 Task: Open Card Parkour Review in Board Market Share Growth Strategy to Workspace Collaboration Software and add a team member Softage.2@softage.net, a label Blue, a checklist Aviation, an attachment from Trello, a color Blue and finally, add a card description 'Develop and launch new customer feedback program for product improvements' and a comment 'Let us approach this task with a sense of self-reflection and self-awareness, recognizing our own strengths and weaknesses.'. Add a start date 'Jan 02, 1900' with a due date 'Jan 09, 1900'
Action: Mouse moved to (86, 265)
Screenshot: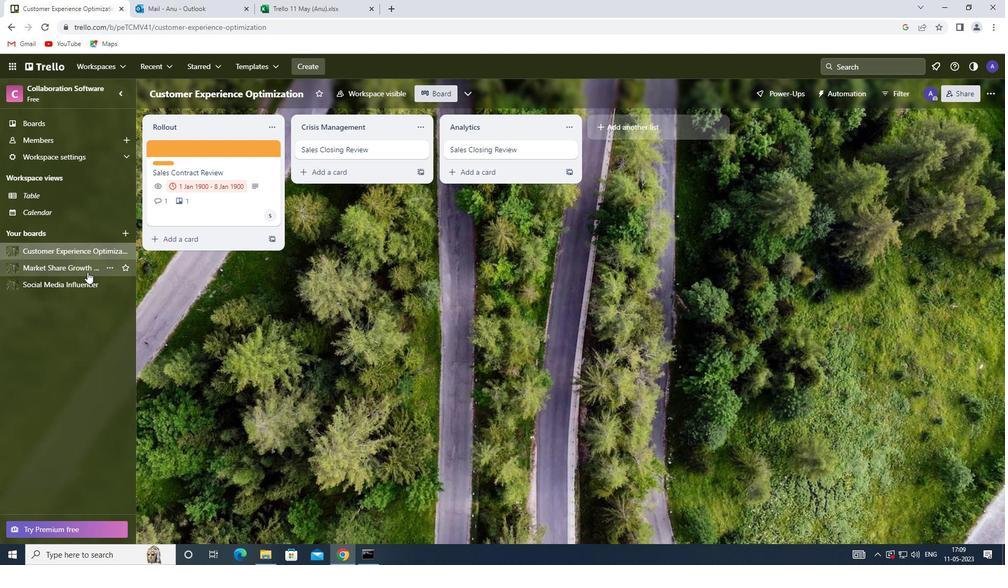 
Action: Mouse pressed left at (86, 265)
Screenshot: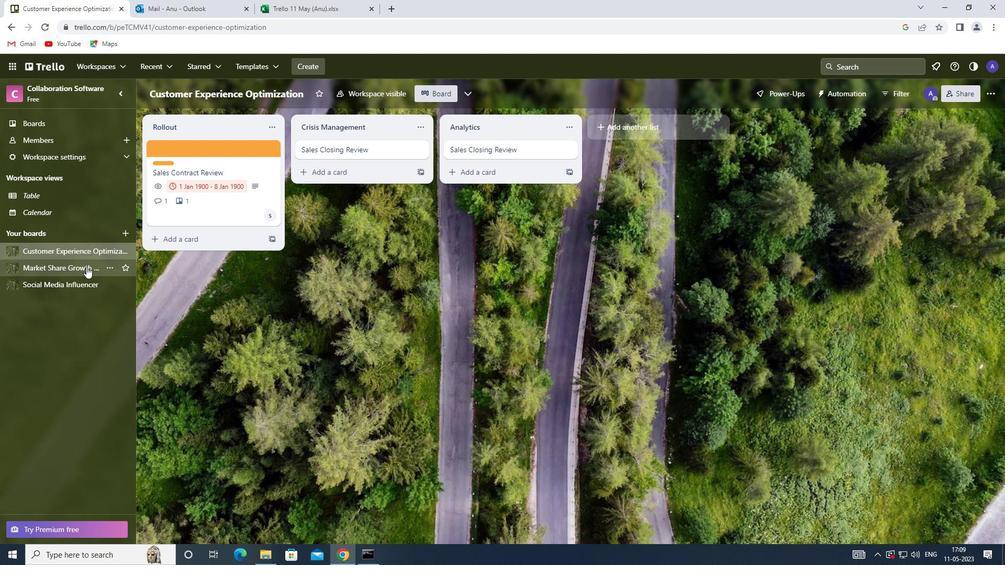 
Action: Mouse moved to (212, 148)
Screenshot: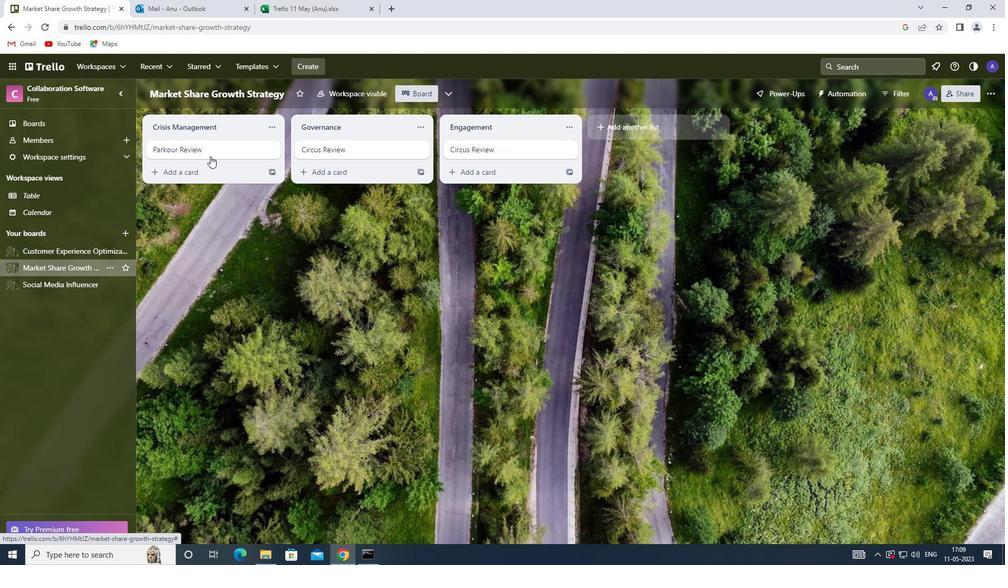 
Action: Mouse pressed left at (212, 148)
Screenshot: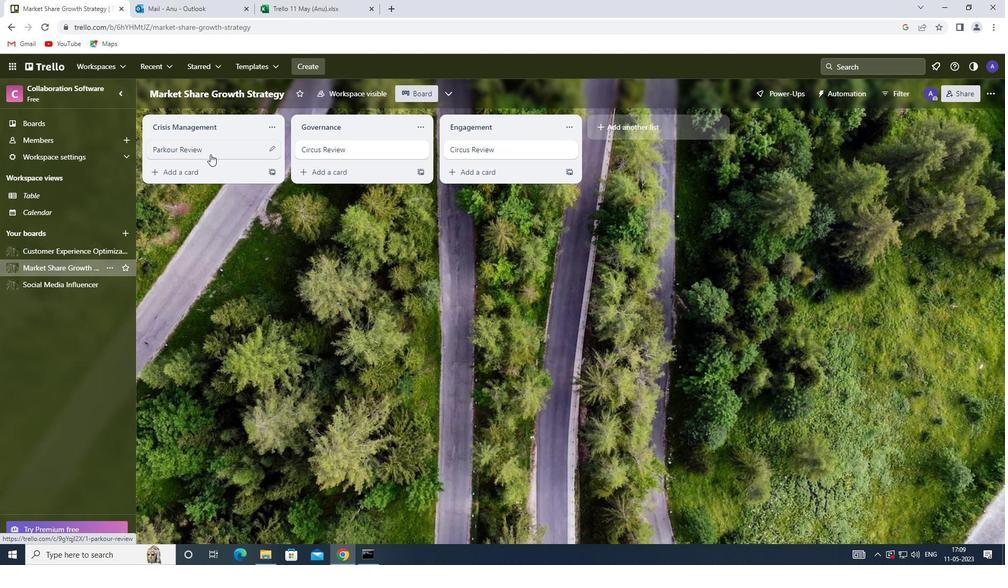 
Action: Mouse moved to (667, 149)
Screenshot: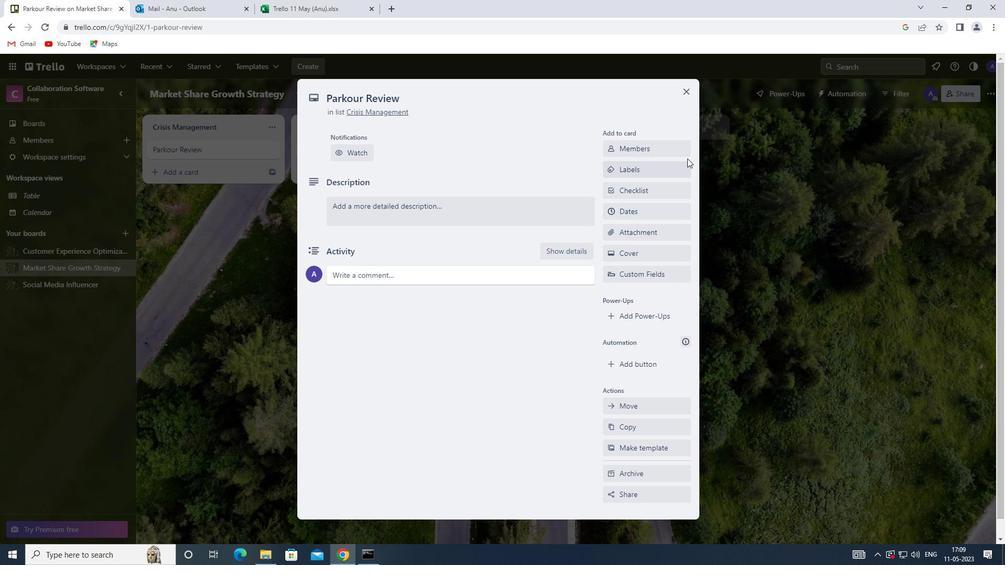 
Action: Mouse pressed left at (667, 149)
Screenshot: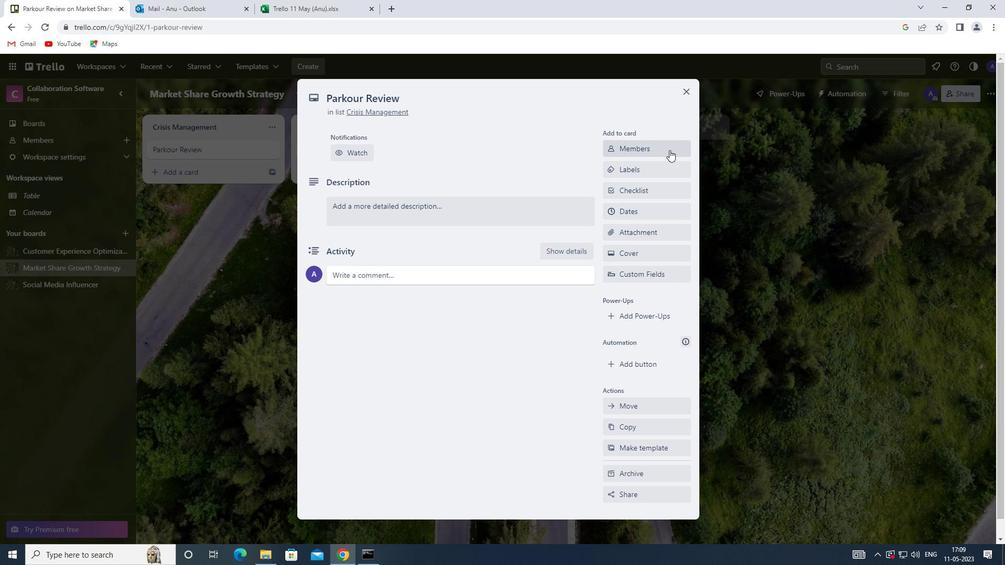 
Action: Mouse moved to (642, 198)
Screenshot: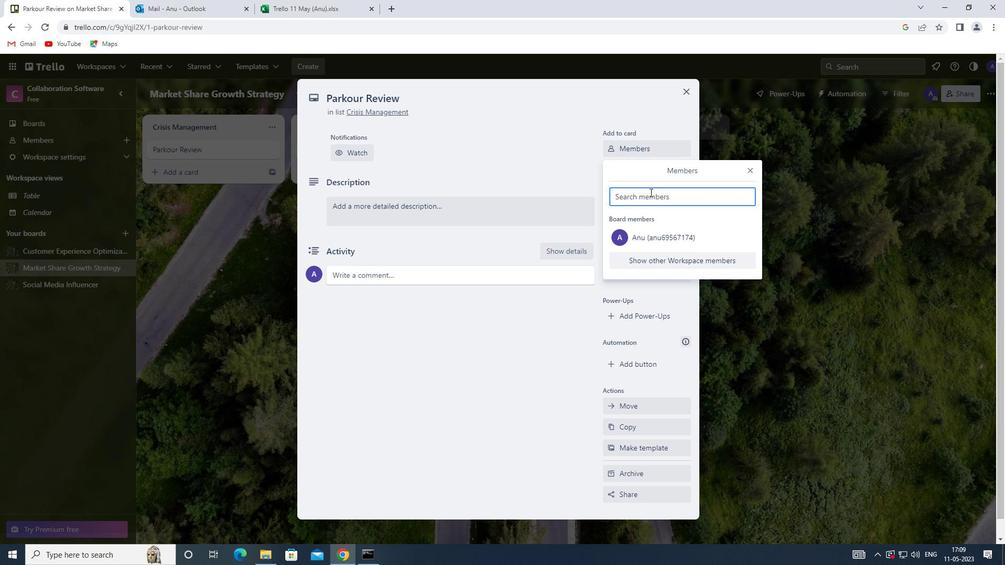 
Action: Mouse pressed left at (642, 198)
Screenshot: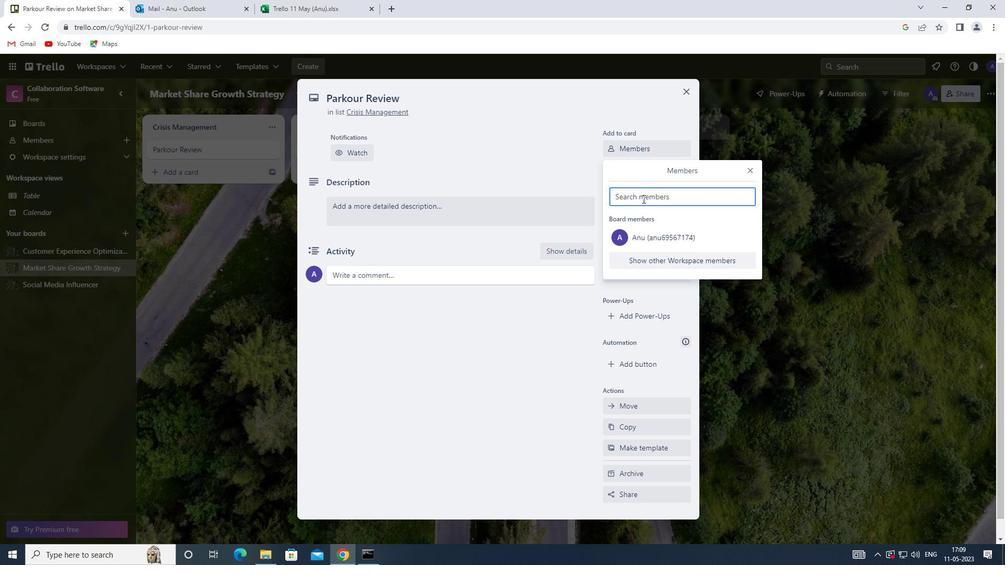 
Action: Key pressed <Key.shift>SOFTAGE.2<Key.shift>@SOFTAGE.NET
Screenshot: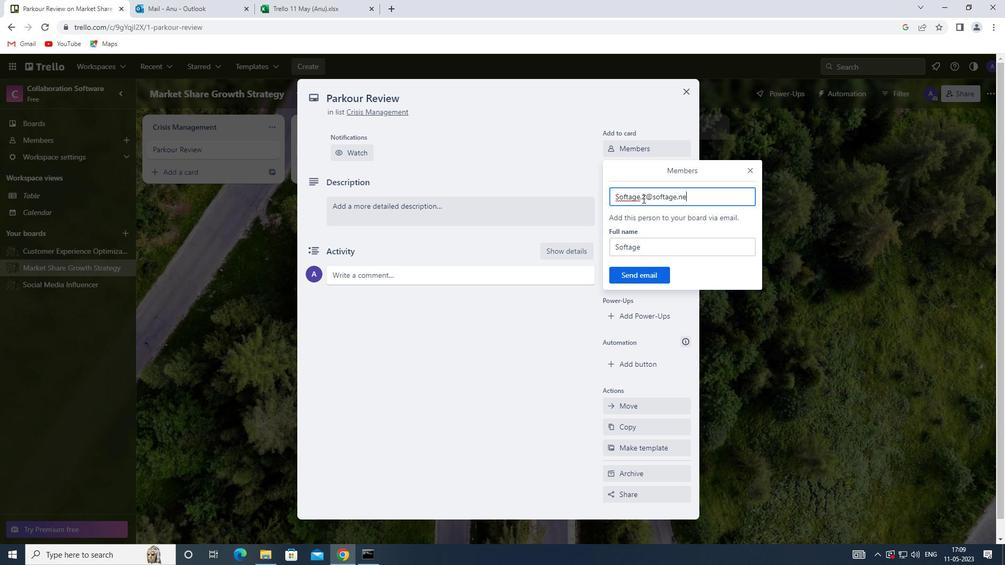 
Action: Mouse moved to (642, 274)
Screenshot: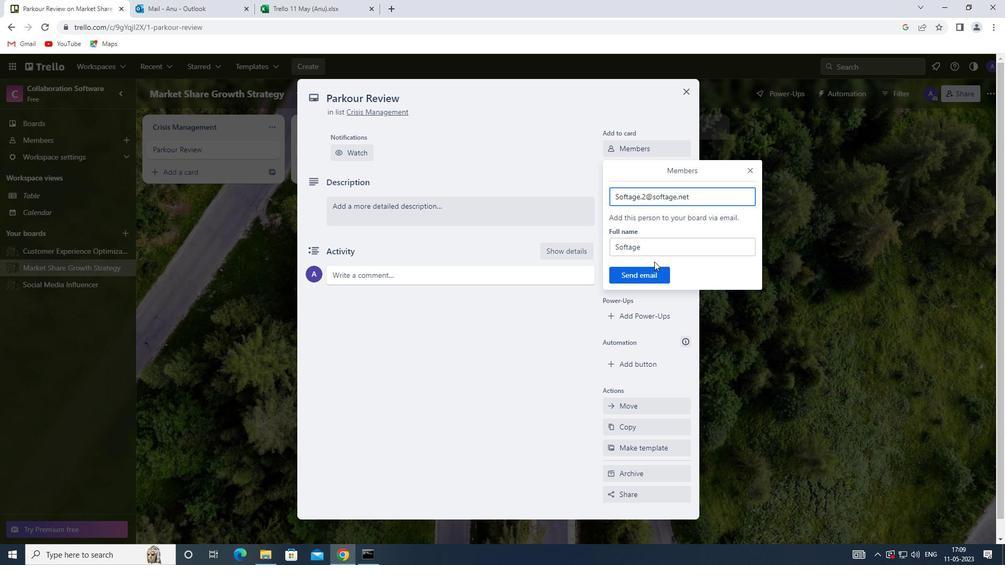
Action: Mouse pressed left at (642, 274)
Screenshot: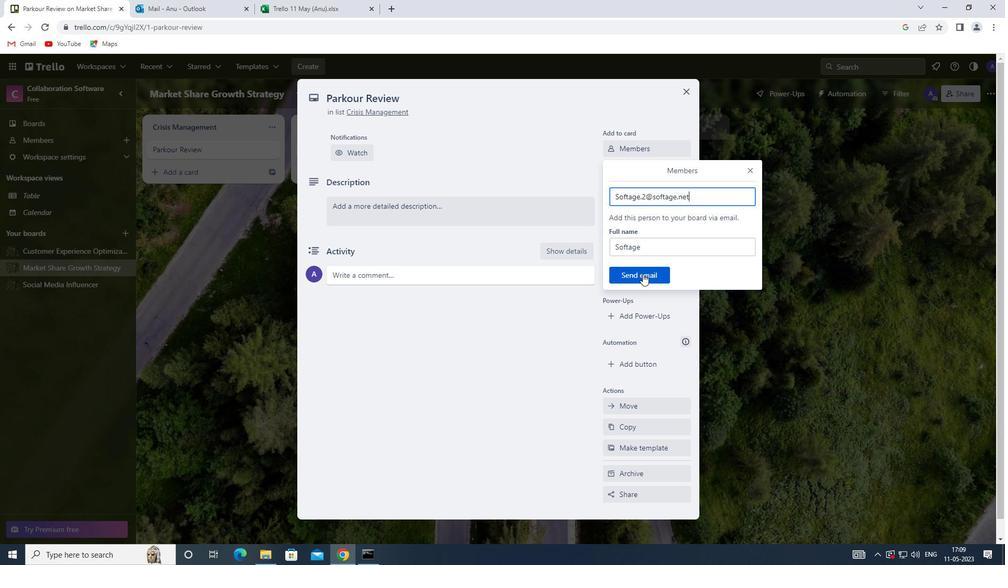 
Action: Mouse moved to (640, 206)
Screenshot: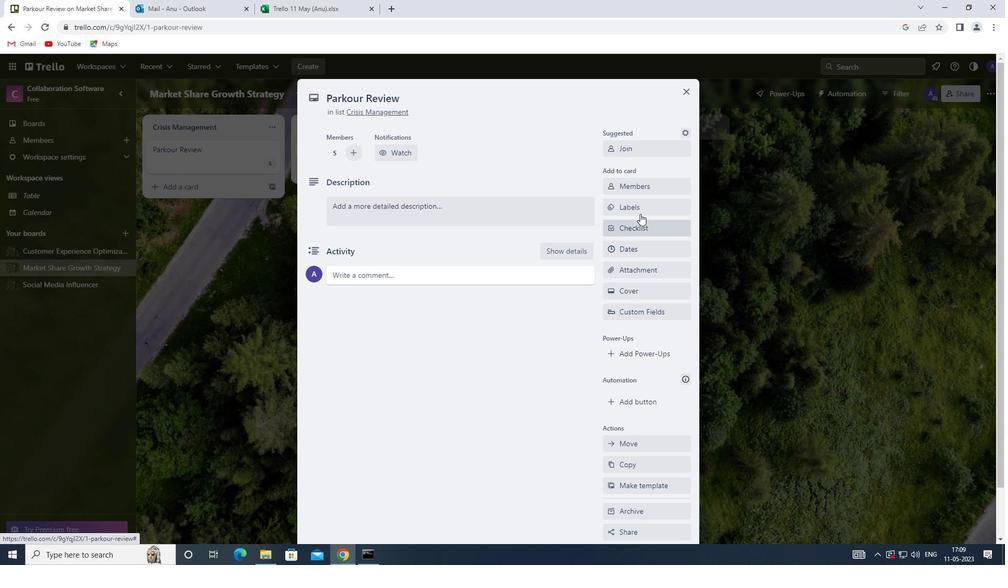 
Action: Mouse pressed left at (640, 206)
Screenshot: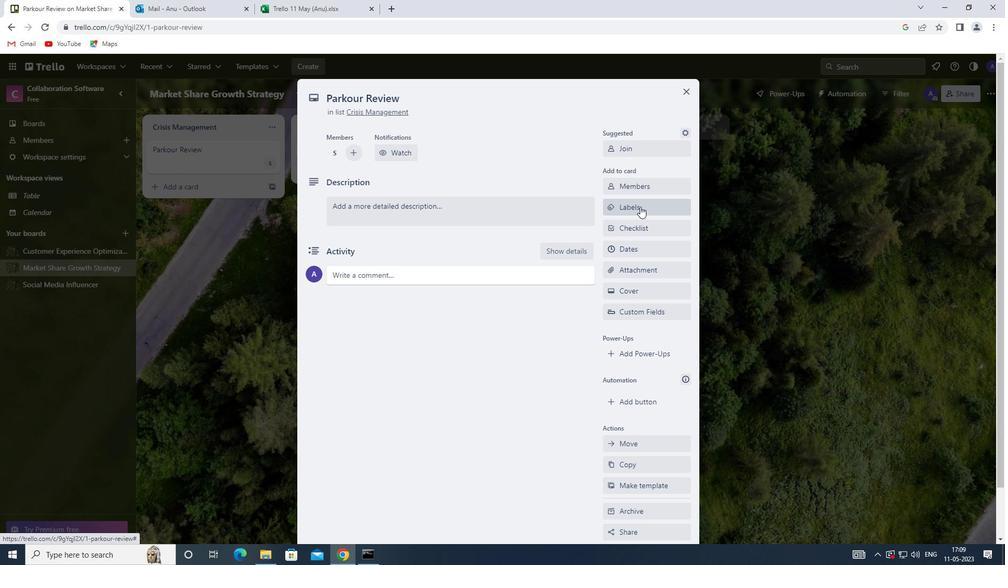 
Action: Mouse moved to (614, 387)
Screenshot: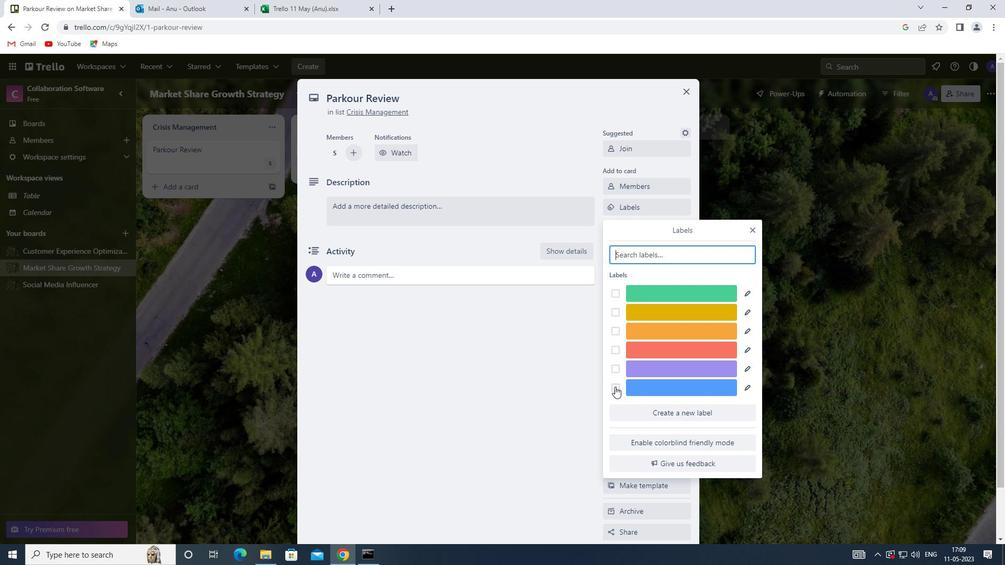 
Action: Mouse pressed left at (614, 387)
Screenshot: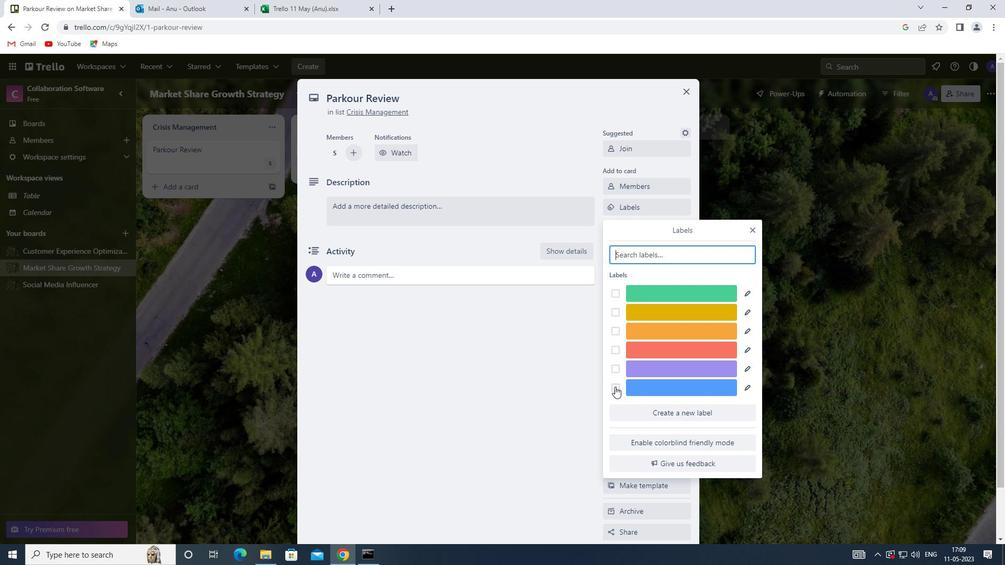 
Action: Mouse moved to (749, 228)
Screenshot: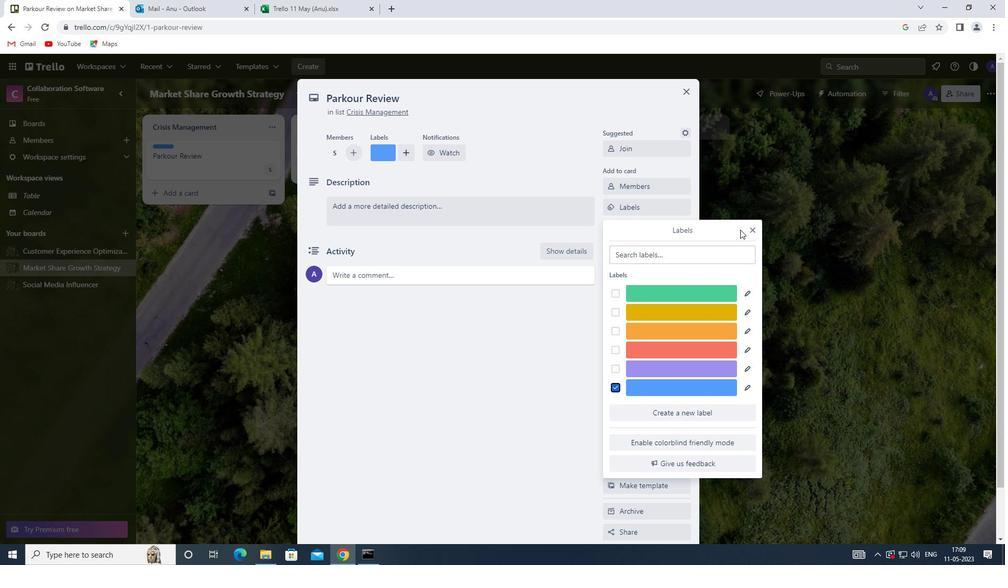 
Action: Mouse pressed left at (749, 228)
Screenshot: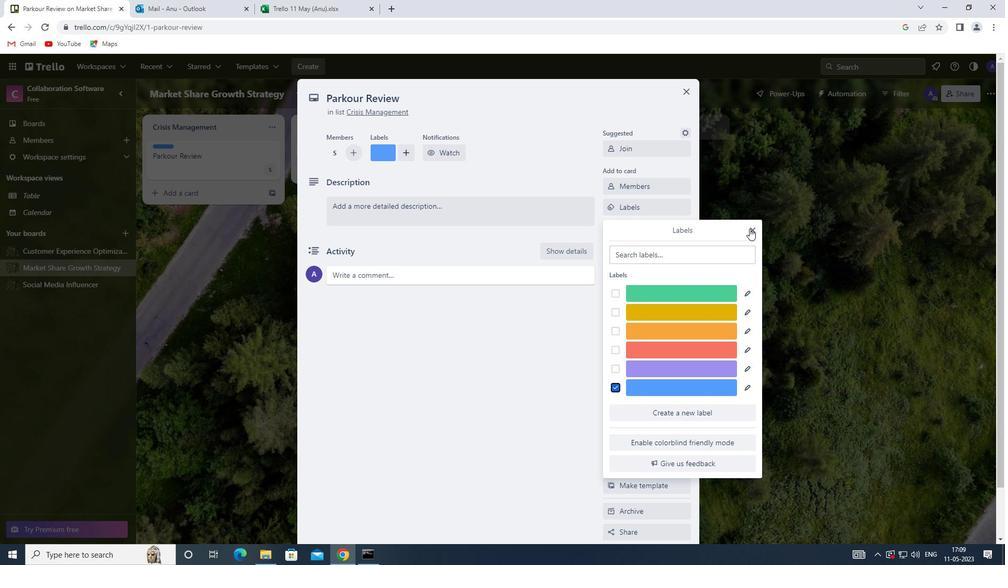 
Action: Mouse moved to (664, 222)
Screenshot: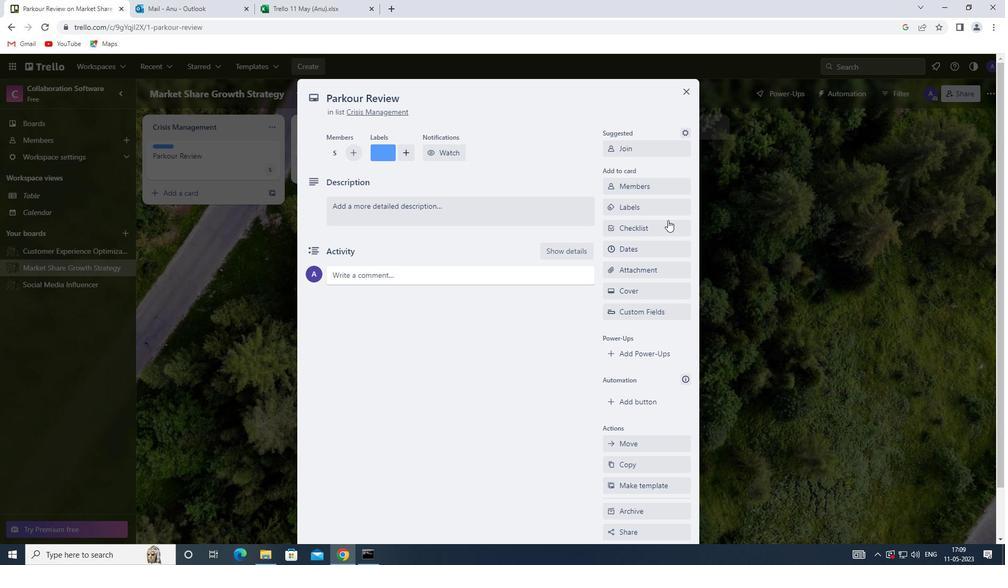 
Action: Mouse pressed left at (664, 222)
Screenshot: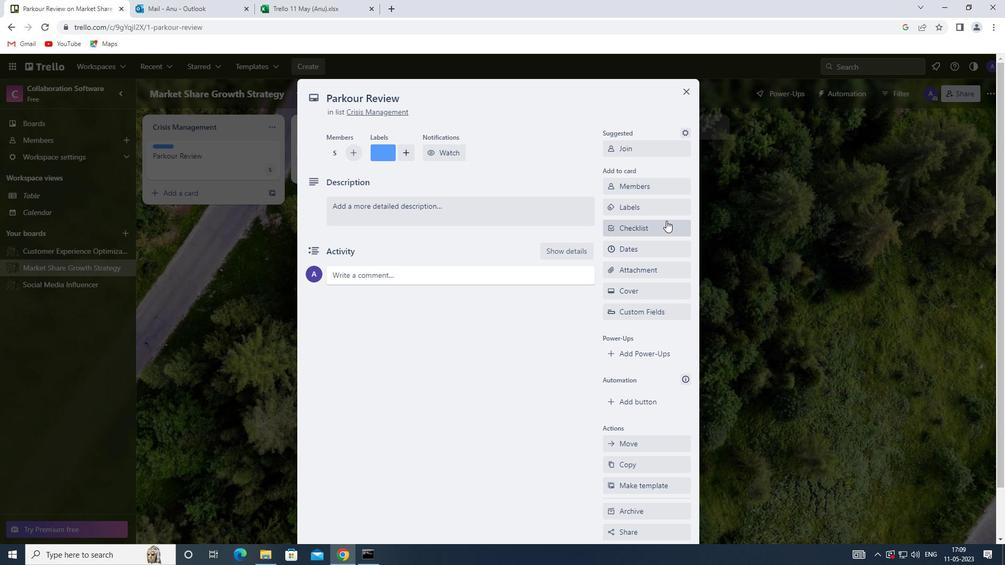
Action: Mouse moved to (644, 290)
Screenshot: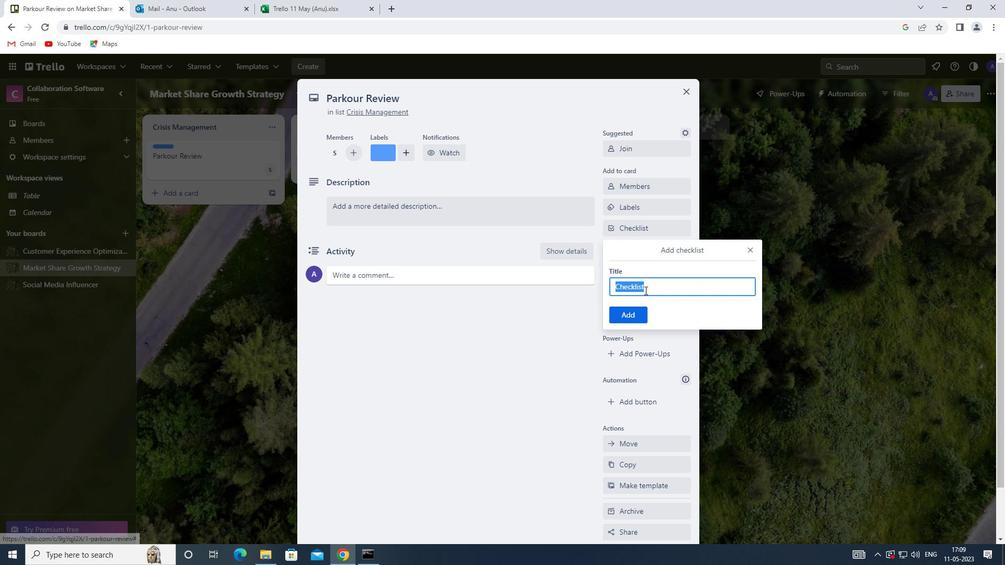 
Action: Key pressed <Key.shift>AVIATION
Screenshot: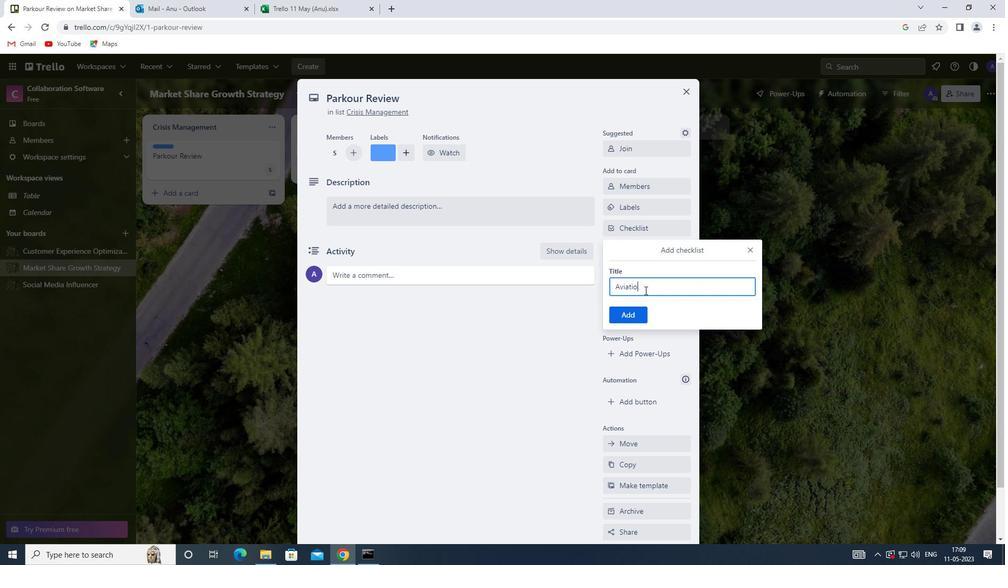 
Action: Mouse moved to (632, 320)
Screenshot: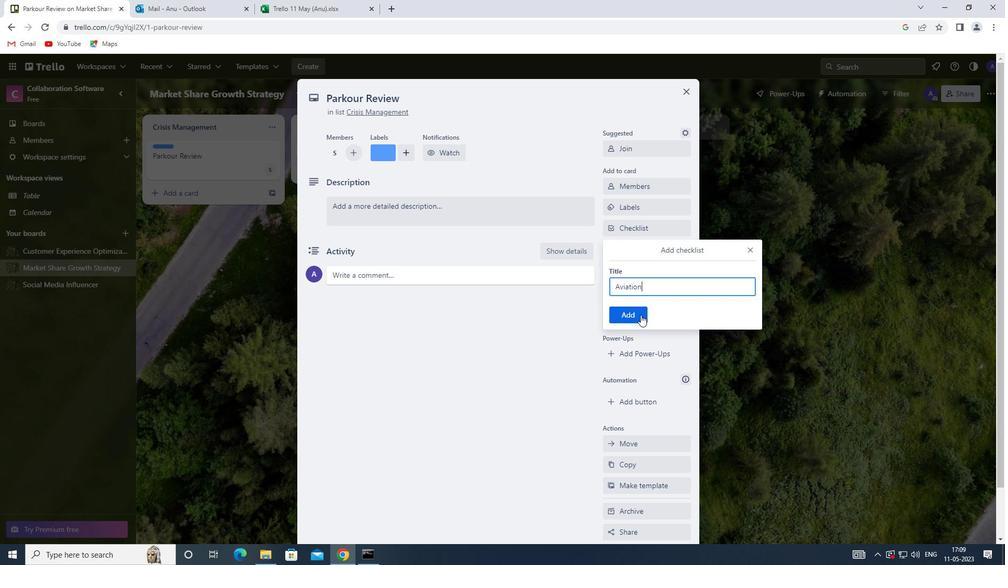 
Action: Mouse pressed left at (632, 320)
Screenshot: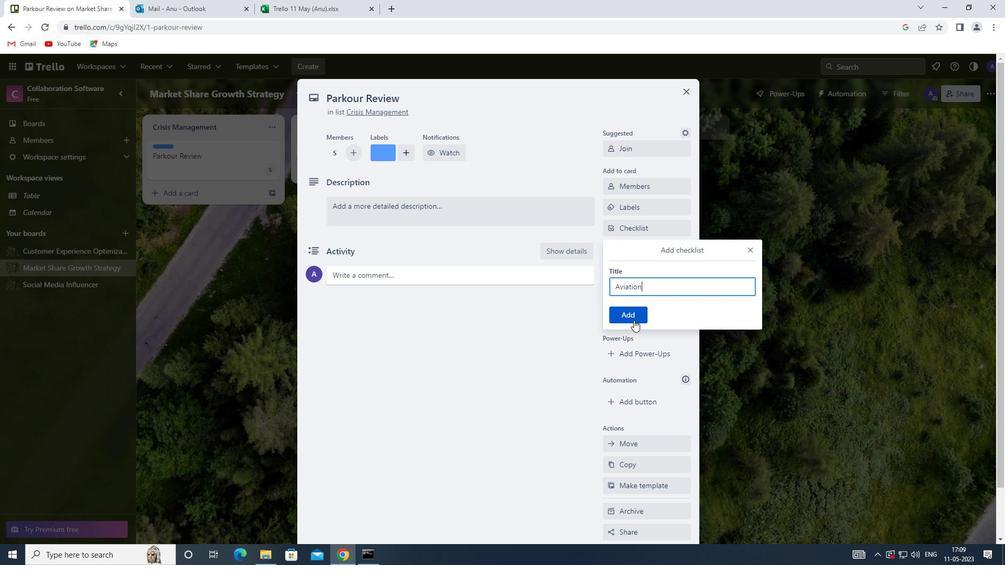 
Action: Mouse moved to (641, 266)
Screenshot: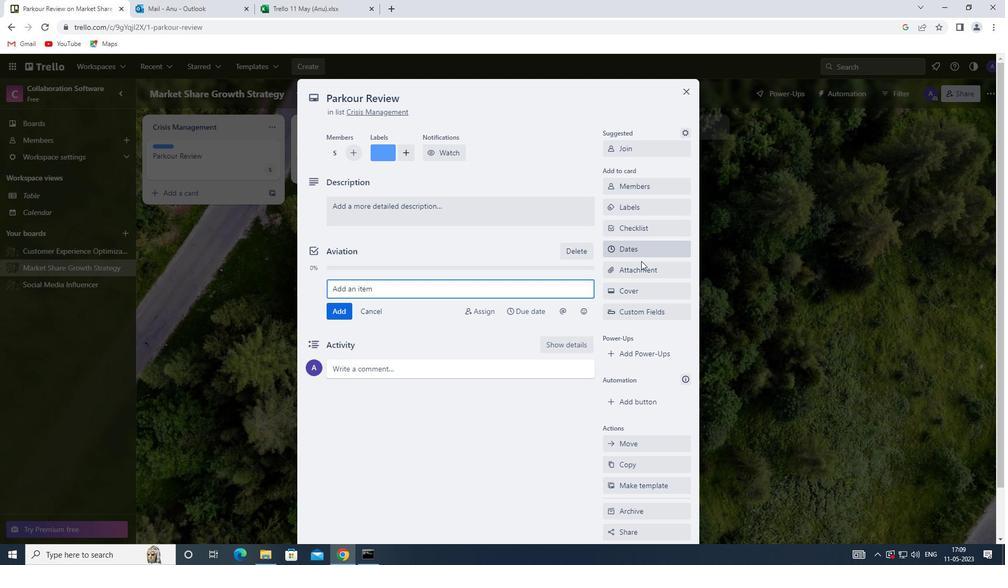 
Action: Mouse pressed left at (641, 266)
Screenshot: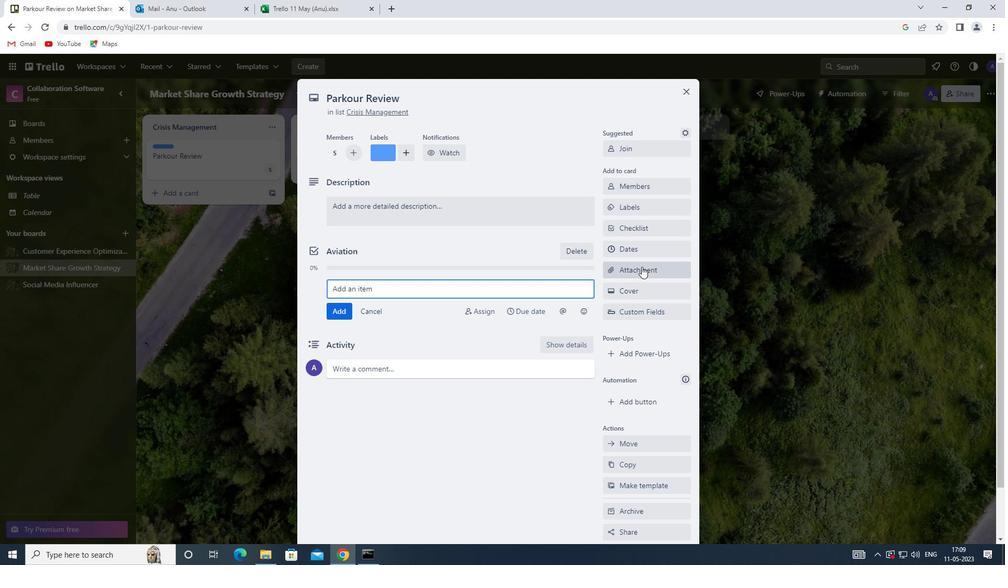 
Action: Mouse moved to (619, 331)
Screenshot: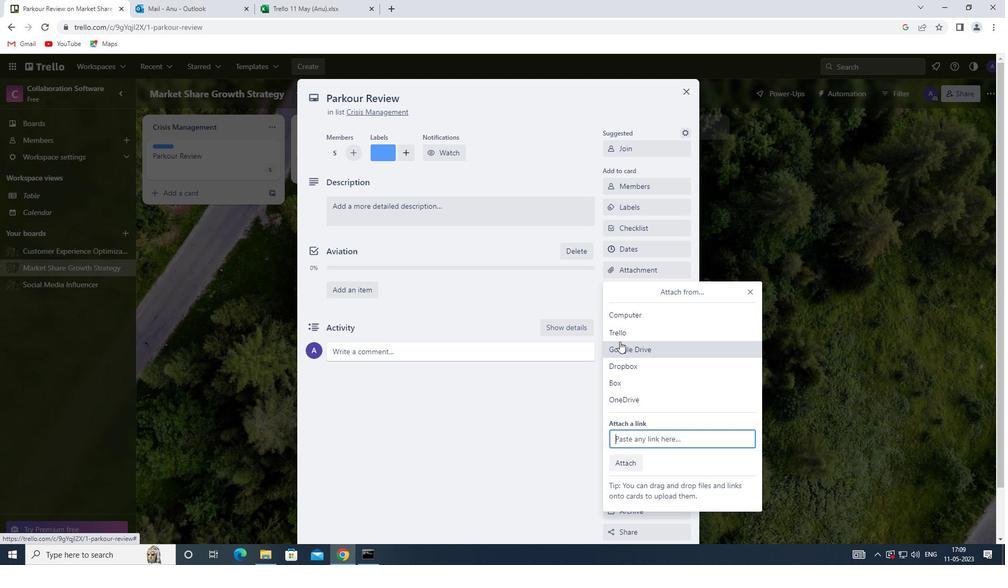 
Action: Mouse pressed left at (619, 331)
Screenshot: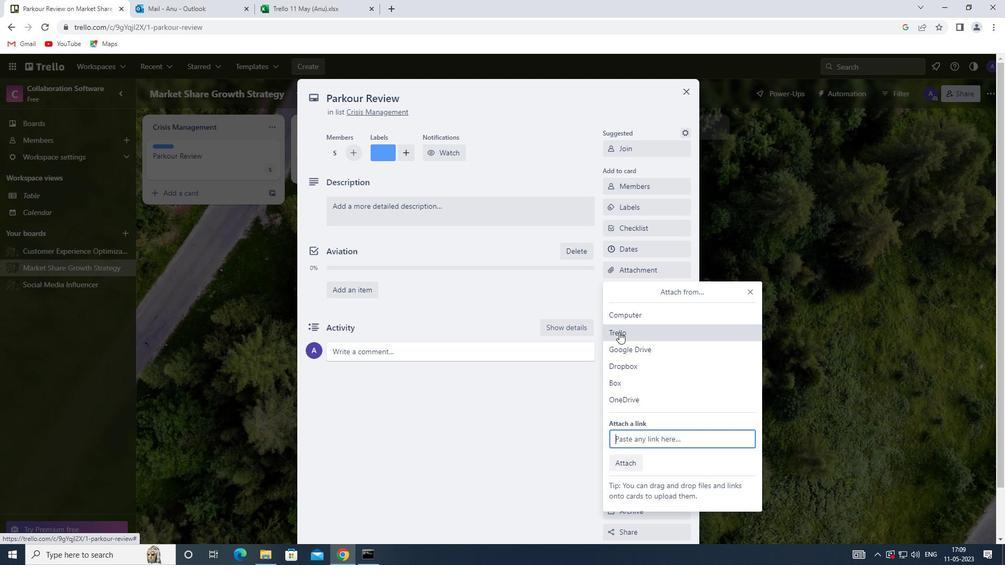 
Action: Mouse moved to (646, 413)
Screenshot: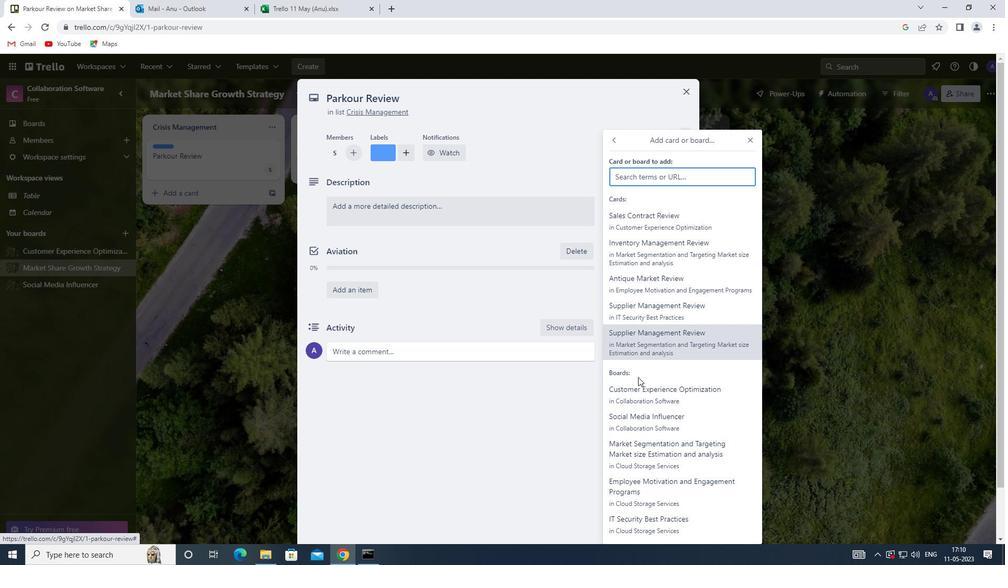 
Action: Mouse scrolled (646, 413) with delta (0, 0)
Screenshot: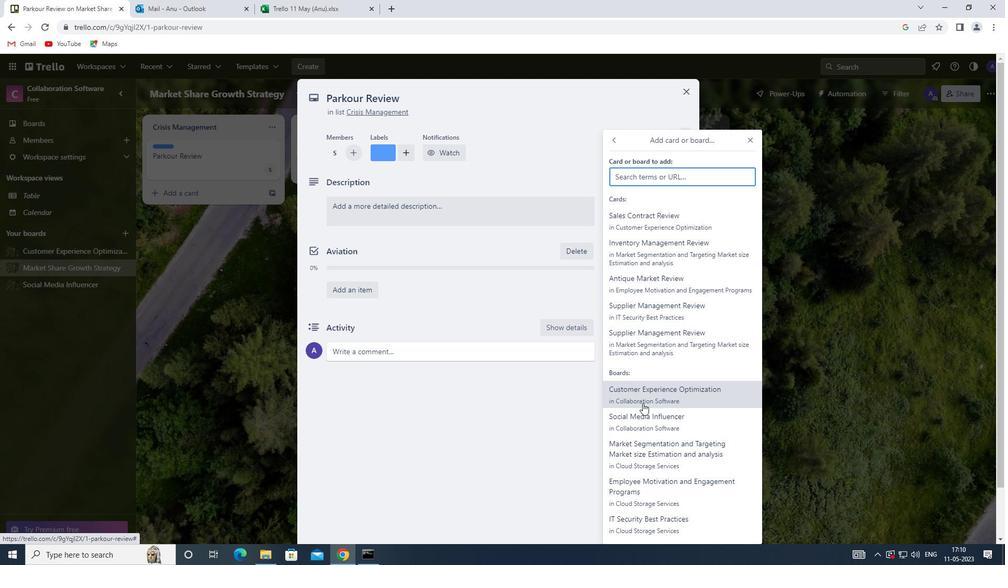 
Action: Mouse scrolled (646, 413) with delta (0, 0)
Screenshot: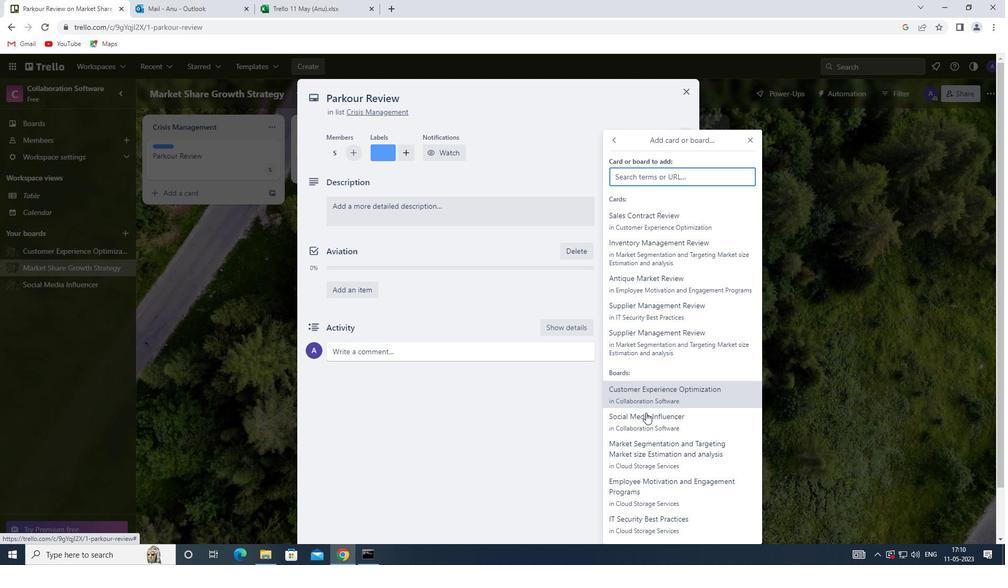 
Action: Mouse scrolled (646, 413) with delta (0, 0)
Screenshot: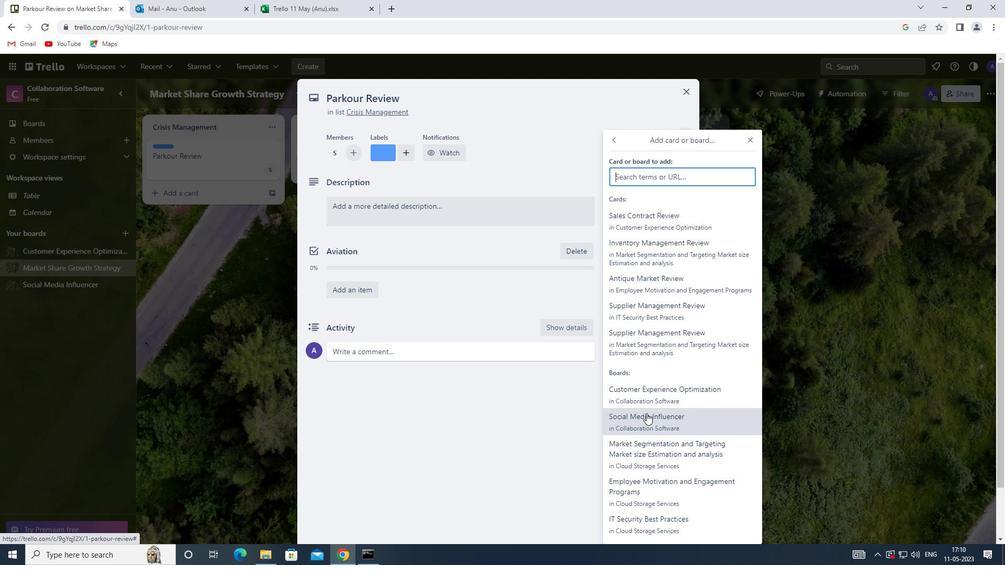 
Action: Mouse moved to (646, 412)
Screenshot: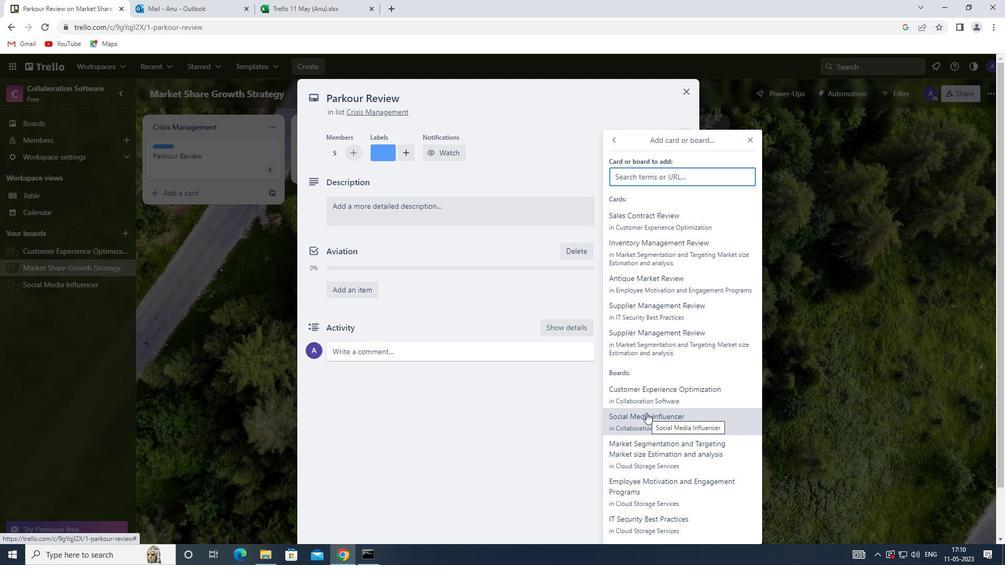 
Action: Mouse pressed left at (646, 412)
Screenshot: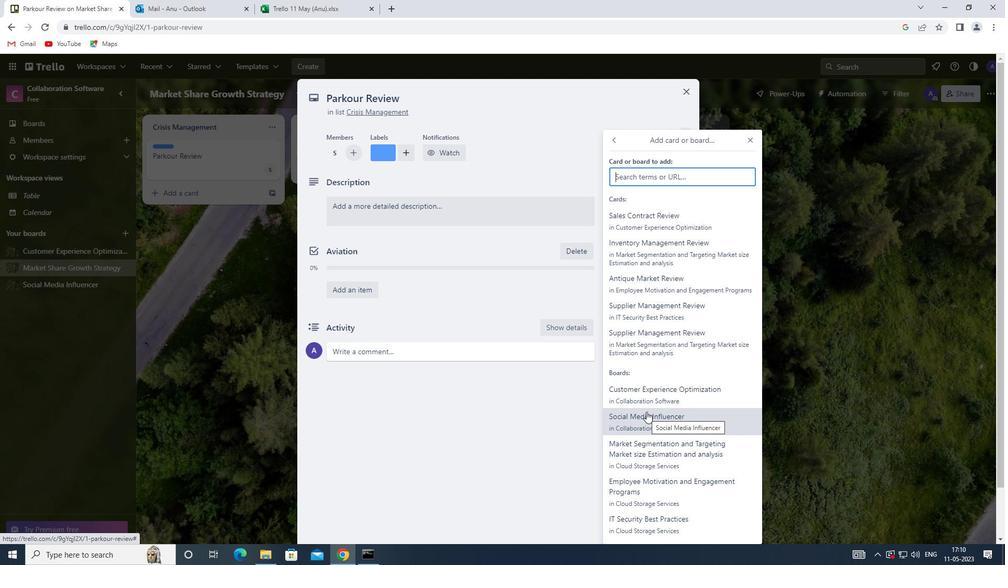 
Action: Mouse moved to (650, 293)
Screenshot: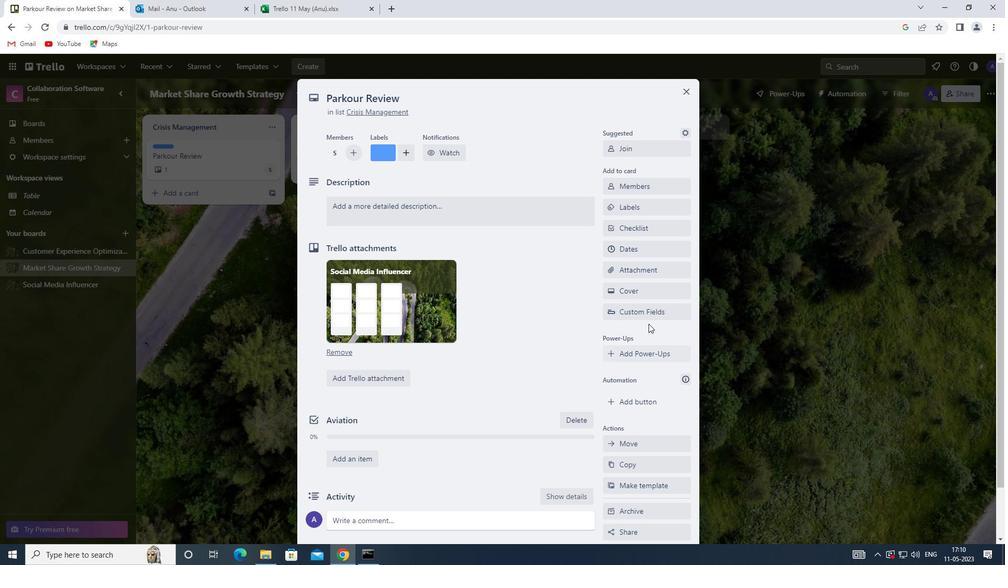 
Action: Mouse pressed left at (650, 293)
Screenshot: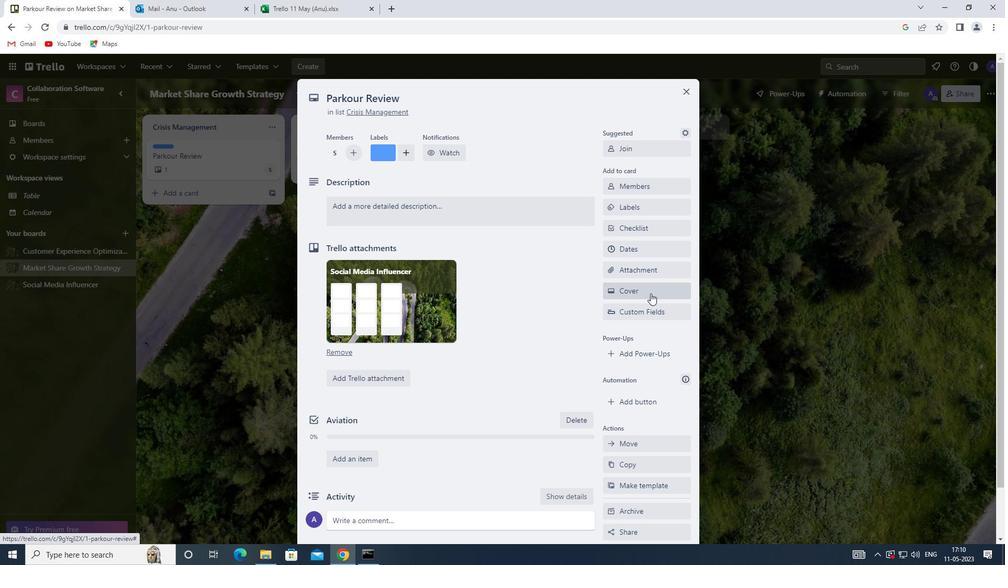 
Action: Mouse moved to (625, 353)
Screenshot: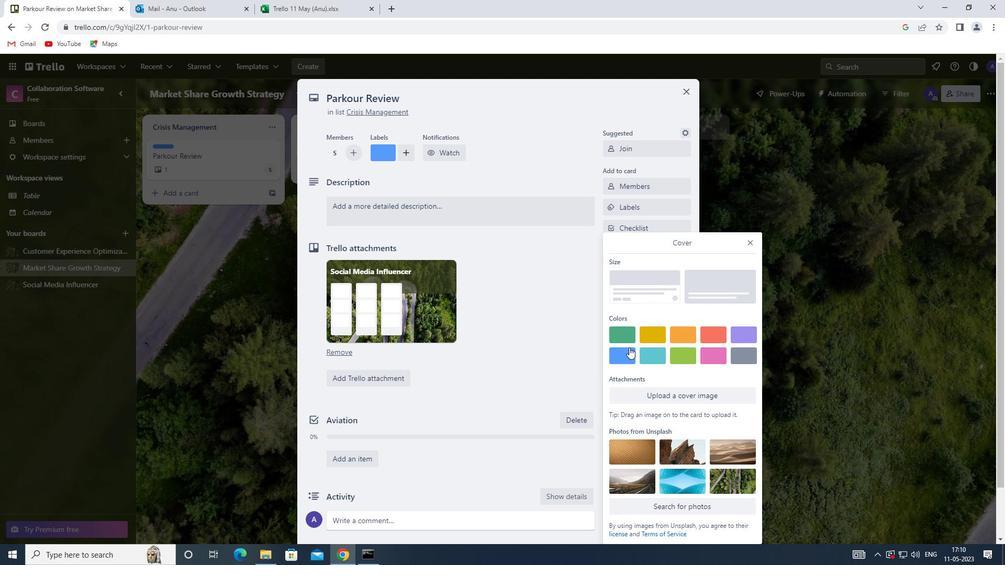 
Action: Mouse pressed left at (625, 353)
Screenshot: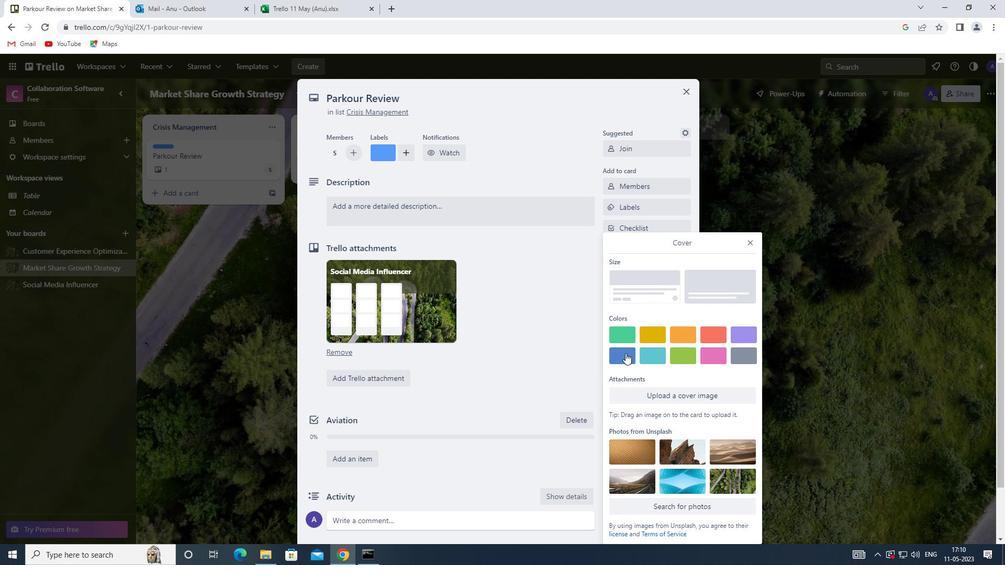 
Action: Mouse moved to (751, 224)
Screenshot: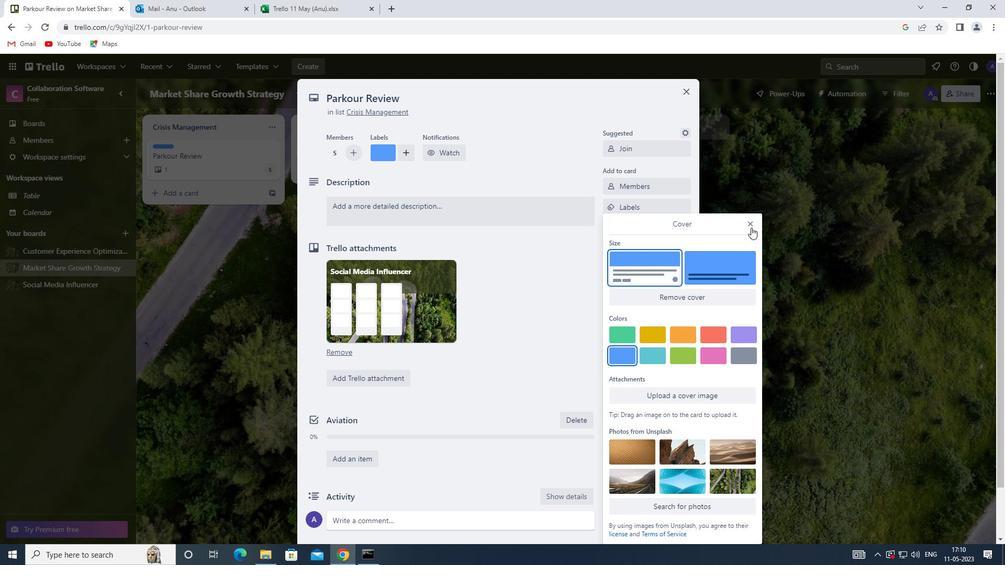 
Action: Mouse pressed left at (751, 224)
Screenshot: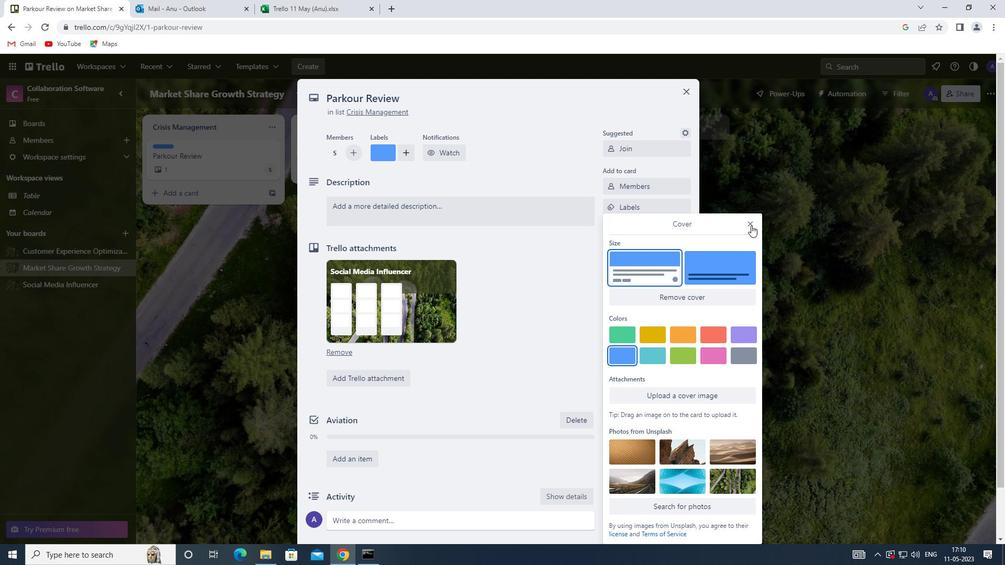 
Action: Mouse moved to (419, 272)
Screenshot: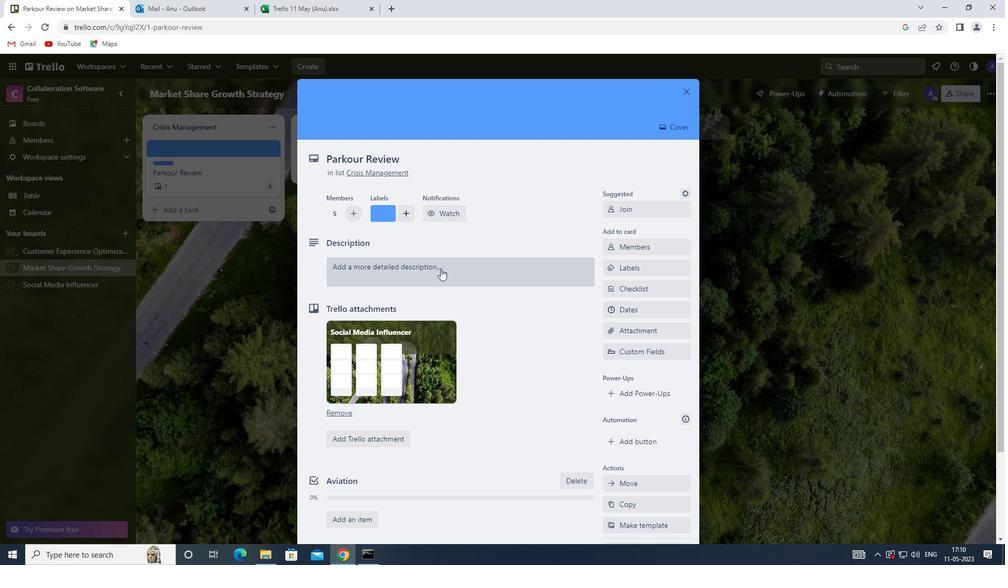 
Action: Mouse pressed left at (419, 272)
Screenshot: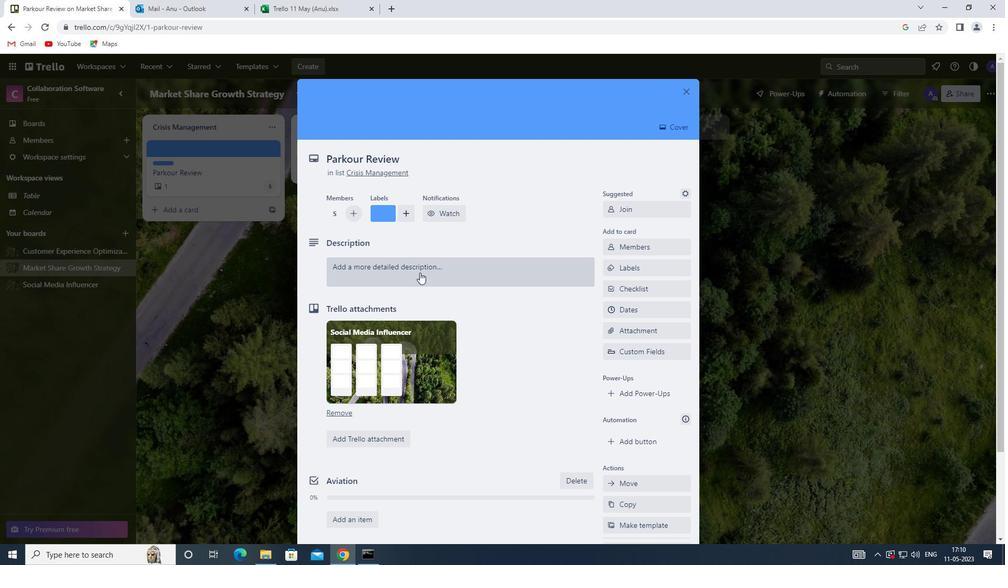 
Action: Mouse moved to (353, 308)
Screenshot: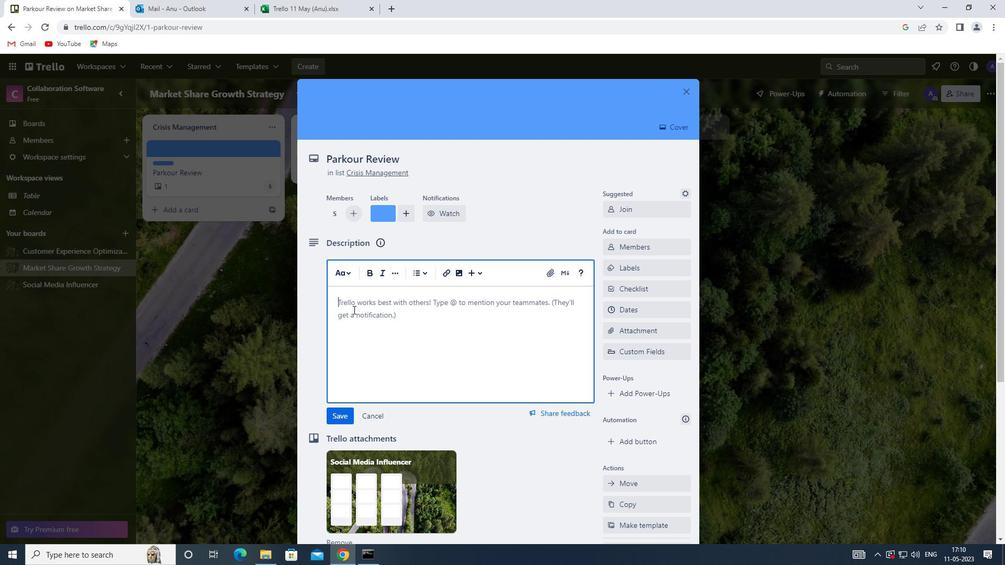 
Action: Mouse pressed left at (353, 308)
Screenshot: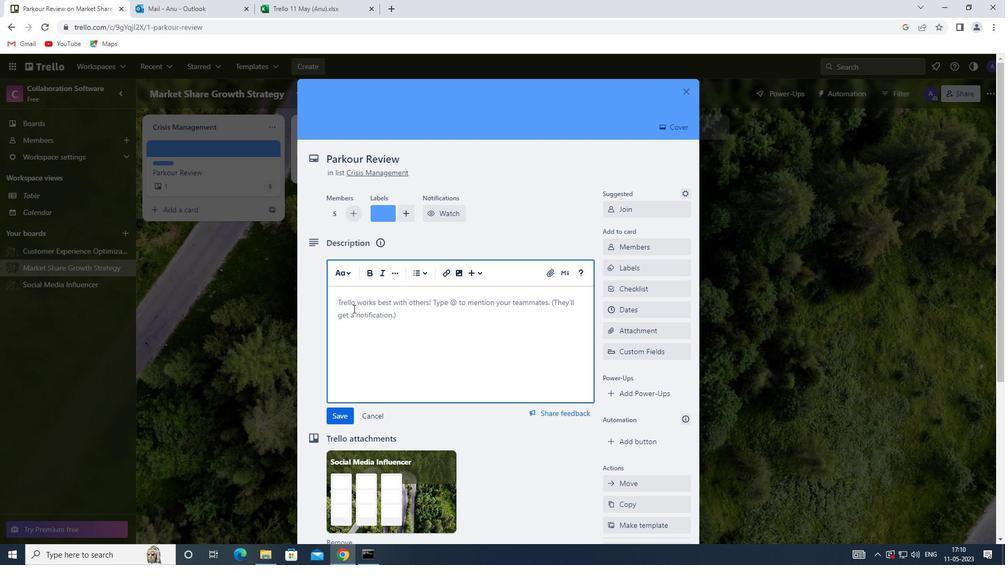 
Action: Mouse moved to (353, 308)
Screenshot: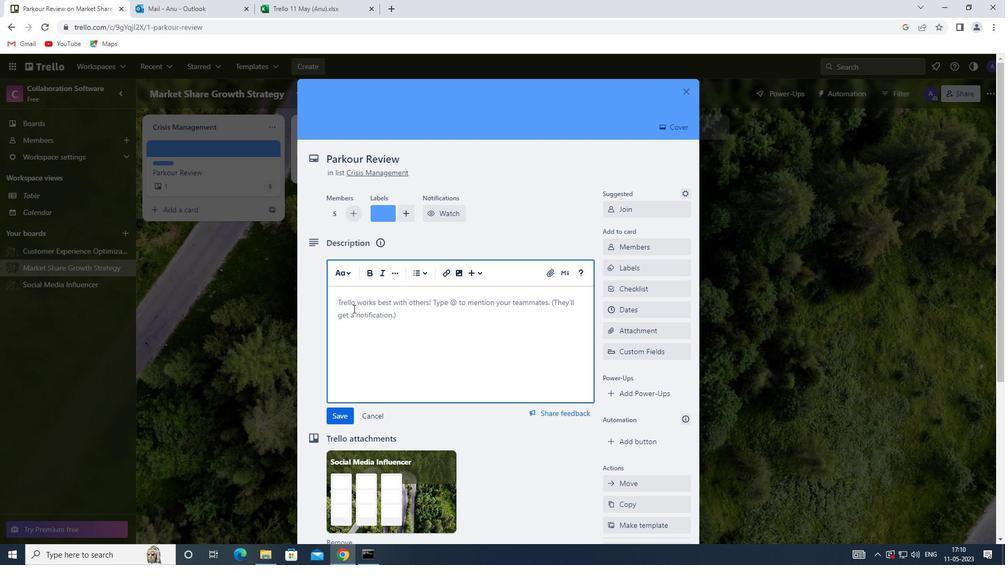 
Action: Key pressed <Key.shift><Key.shift><Key.shift><Key.shift><Key.shift><Key.shift><Key.shift><Key.shift><Key.shift><Key.shift><Key.shift><Key.shift><Key.shift>DEVELOPE<Key.space>AND<Key.space>LAUNCH<Key.space>NEW<Key.space>CUSTOMER<Key.space>FEEDBACK<Key.space>PROGRAM<Key.space>FOR<Key.space>PRODUCT<Key.space>IMPROVEMW<Key.backspace>ENTS
Screenshot: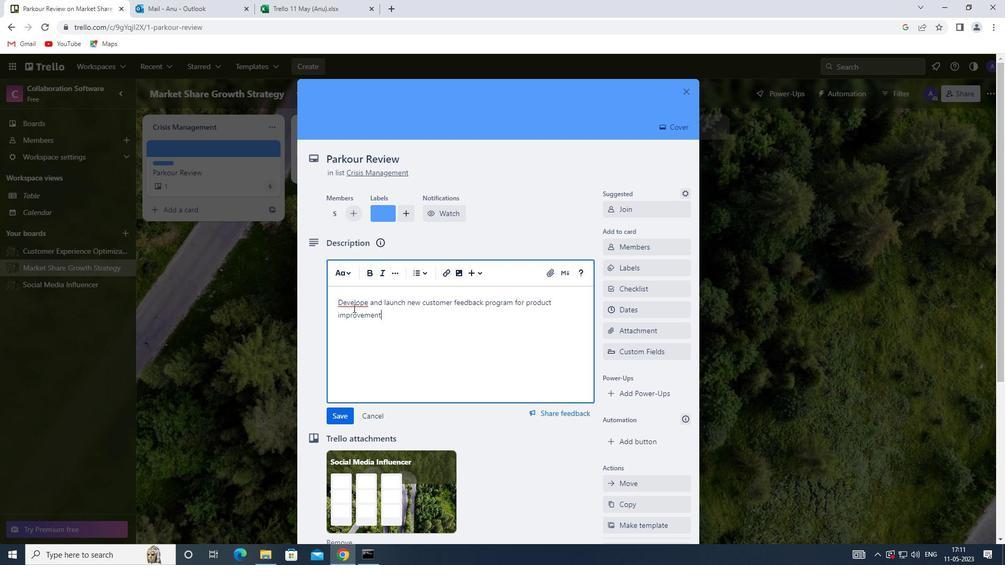 
Action: Mouse moved to (333, 415)
Screenshot: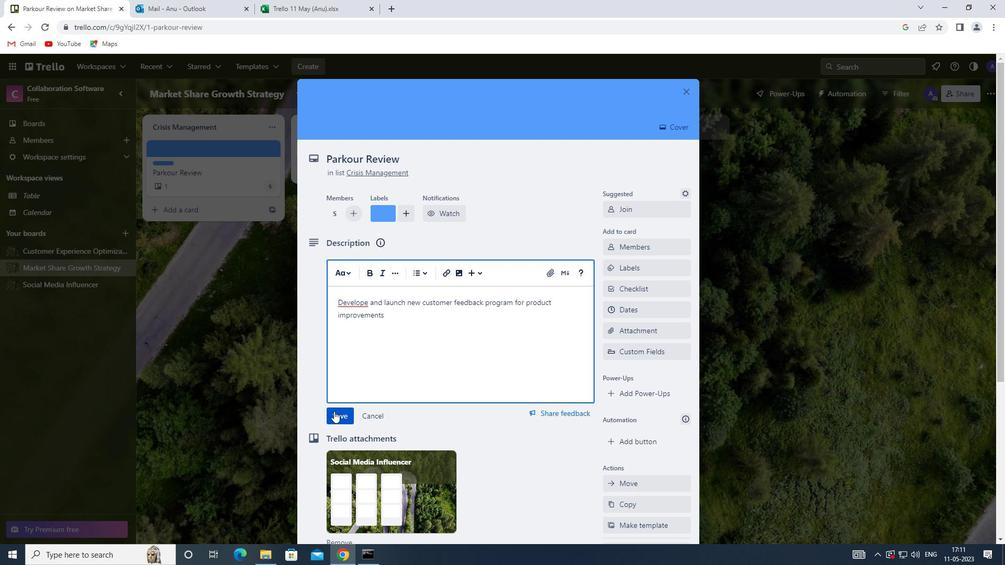 
Action: Mouse pressed left at (333, 415)
Screenshot: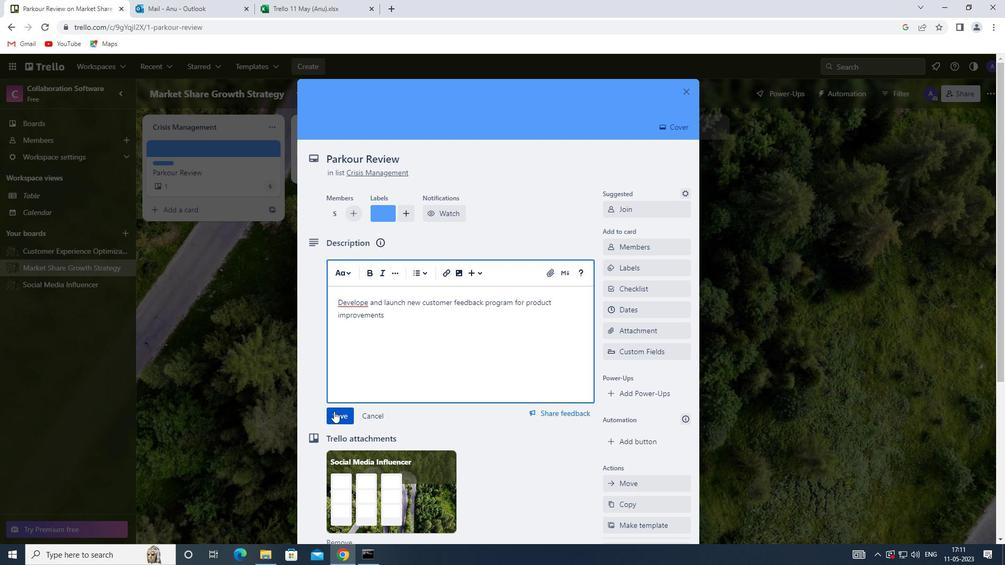
Action: Mouse moved to (377, 352)
Screenshot: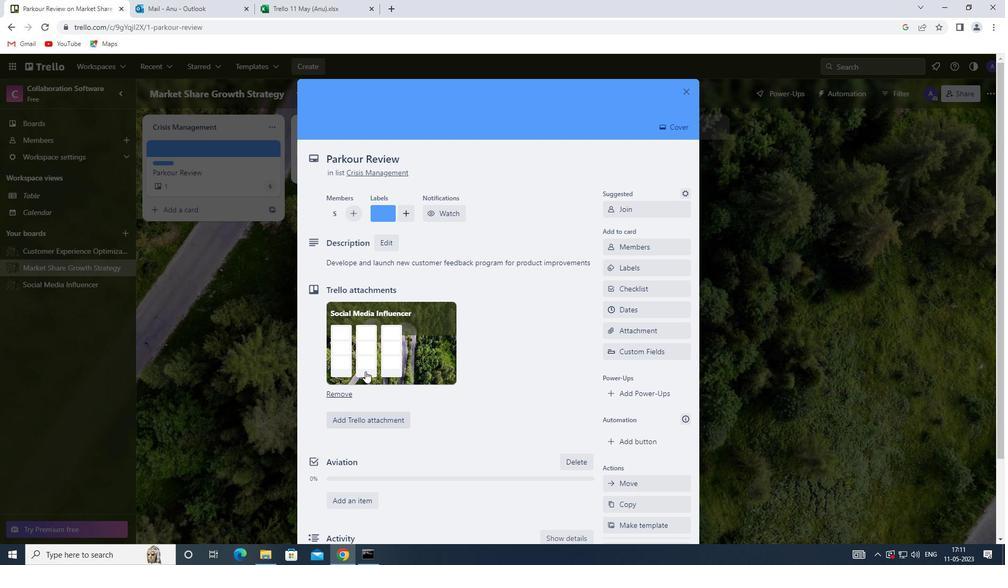 
Action: Mouse scrolled (377, 352) with delta (0, 0)
Screenshot: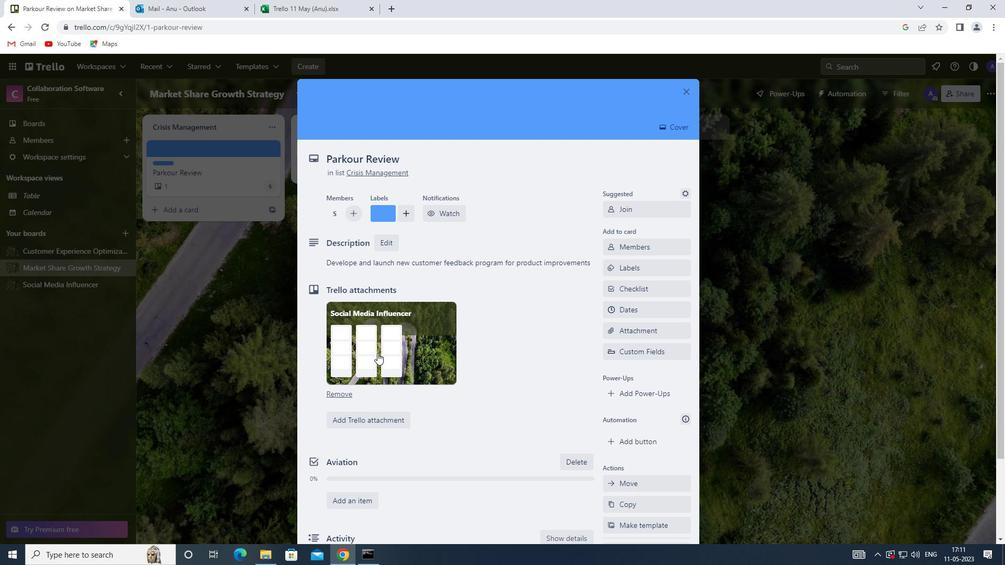 
Action: Mouse scrolled (377, 352) with delta (0, 0)
Screenshot: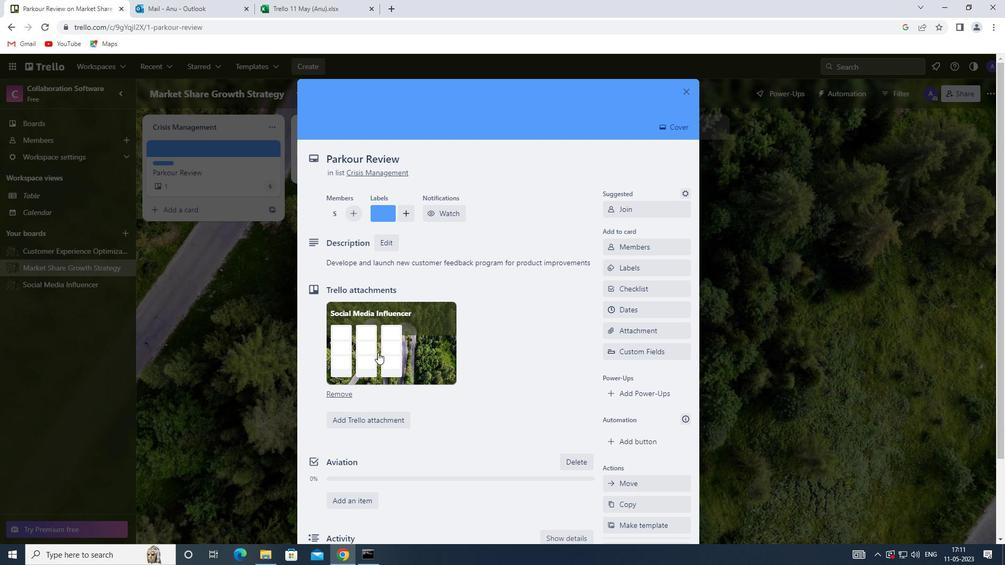 
Action: Mouse scrolled (377, 352) with delta (0, 0)
Screenshot: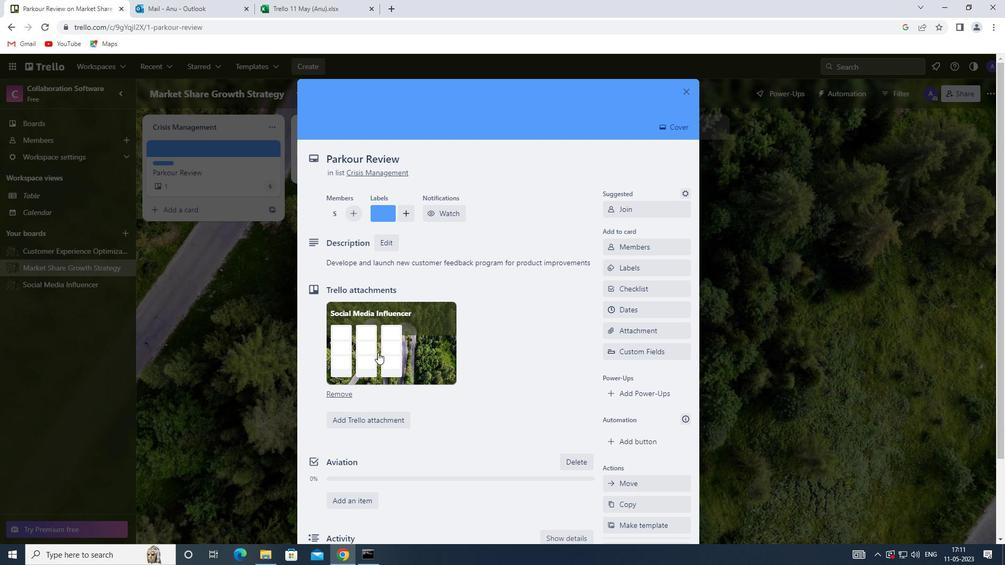 
Action: Mouse moved to (377, 352)
Screenshot: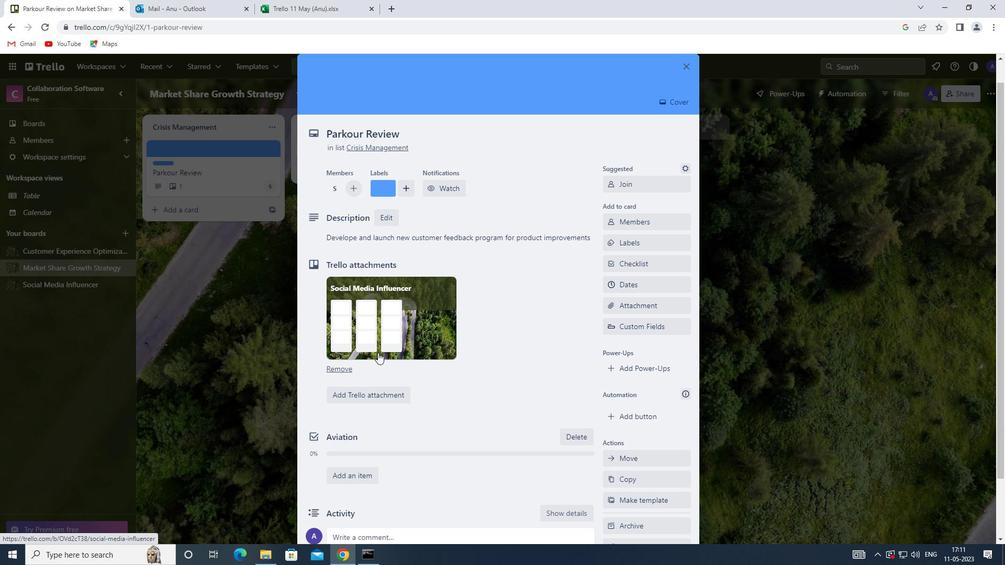 
Action: Mouse scrolled (377, 352) with delta (0, 0)
Screenshot: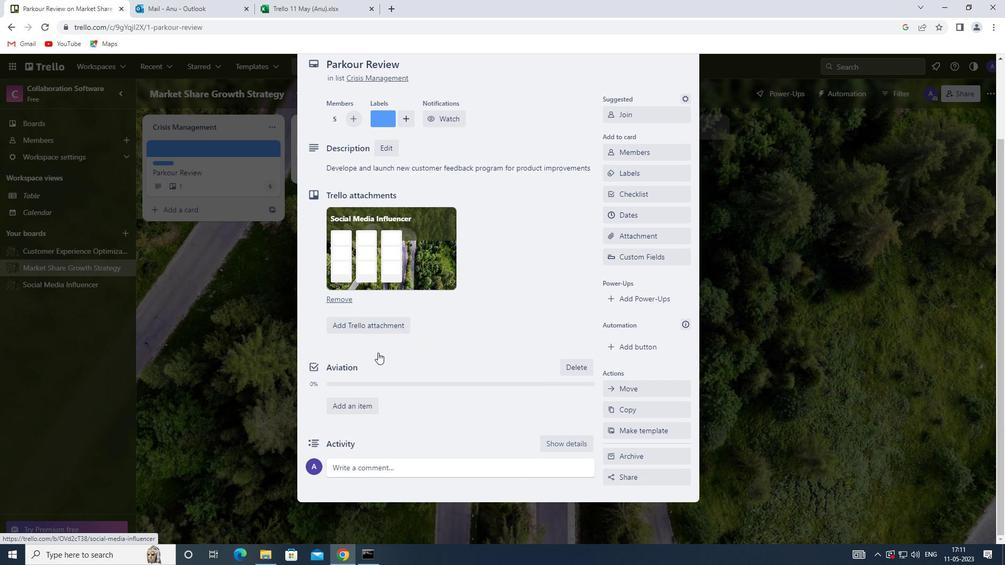 
Action: Mouse moved to (350, 471)
Screenshot: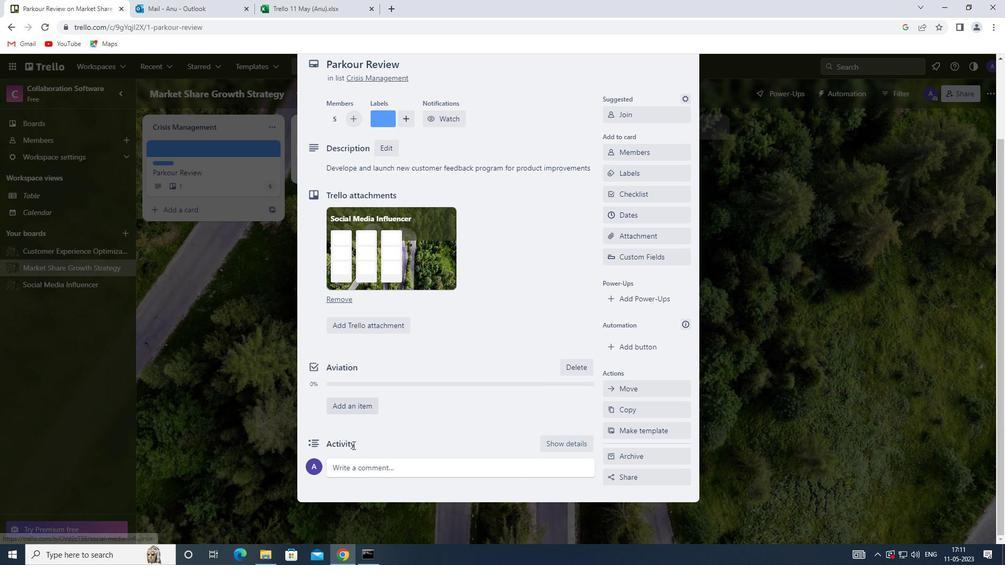 
Action: Mouse pressed left at (350, 471)
Screenshot: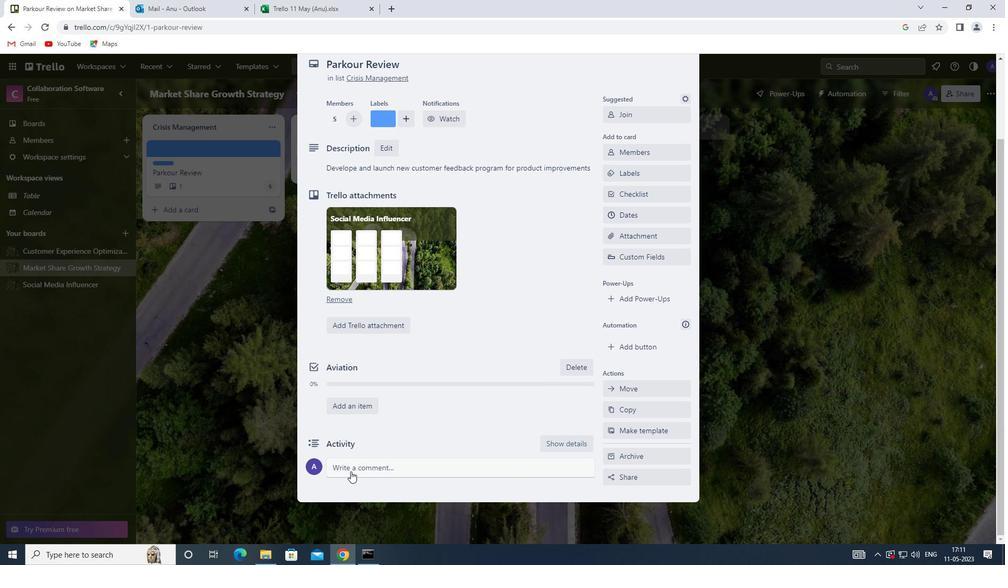 
Action: Mouse moved to (341, 497)
Screenshot: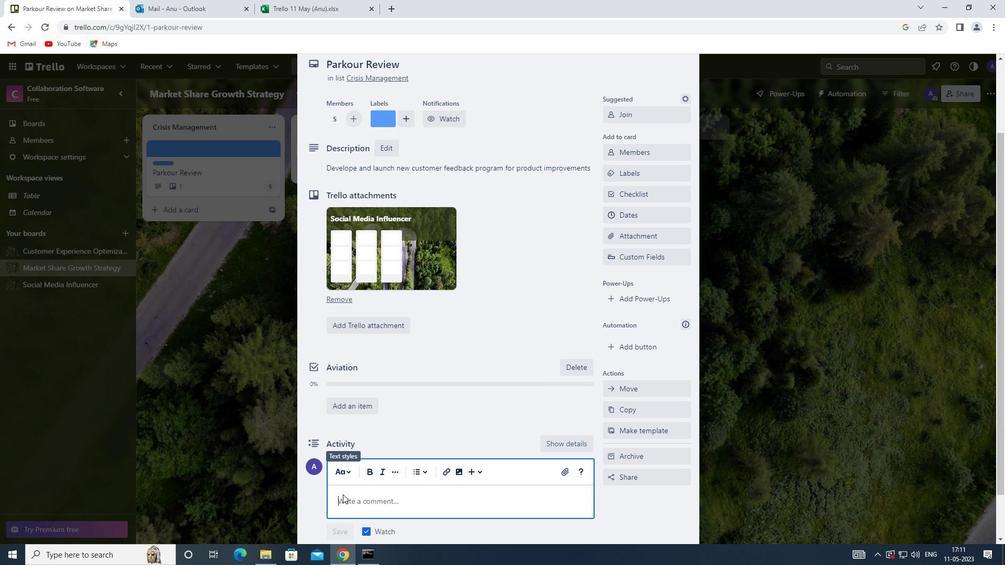 
Action: Mouse pressed left at (341, 497)
Screenshot: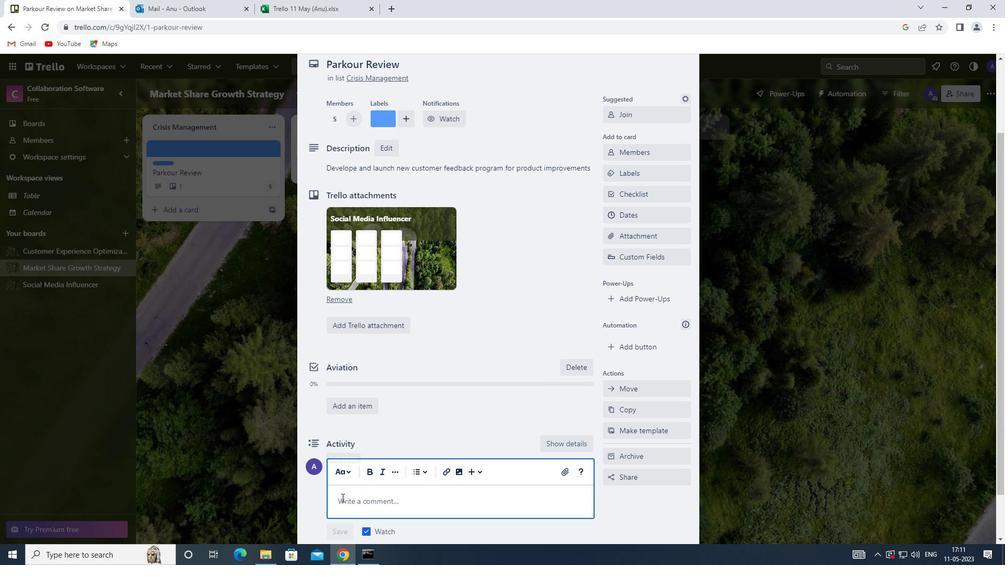 
Action: Key pressed <Key.caps_lock>L<Key.caps_lock>ET<Key.space>US<Key.space>APPROACH<Key.space>THIS<Key.space>TASK<Key.space>WITH<Key.space>A<Key.space>SENSE<Key.space>OF<Key.space>SELF<Key.space><Key.backspace>-REFLECTION<Key.space>AND<Key.space>SELF-AWARNESS,OR<Key.backspace><Key.backspace>RECOGNIZING<Key.space>OUR<Key.space>OWN<Key.space>STRENGTHS<Key.space>AND<Key.space>WEEKNESSES
Screenshot: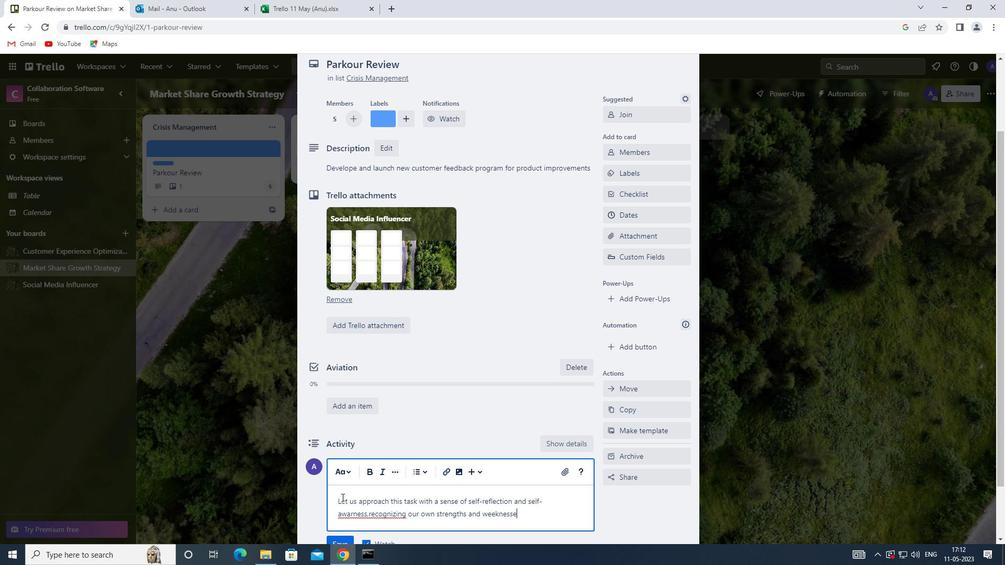 
Action: Mouse moved to (337, 524)
Screenshot: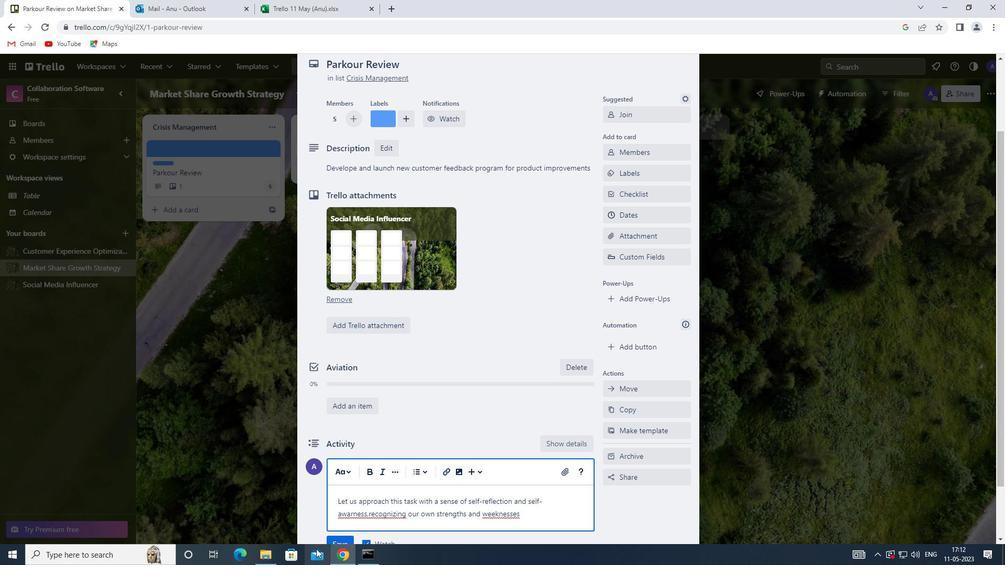 
Action: Mouse scrolled (337, 523) with delta (0, 0)
Screenshot: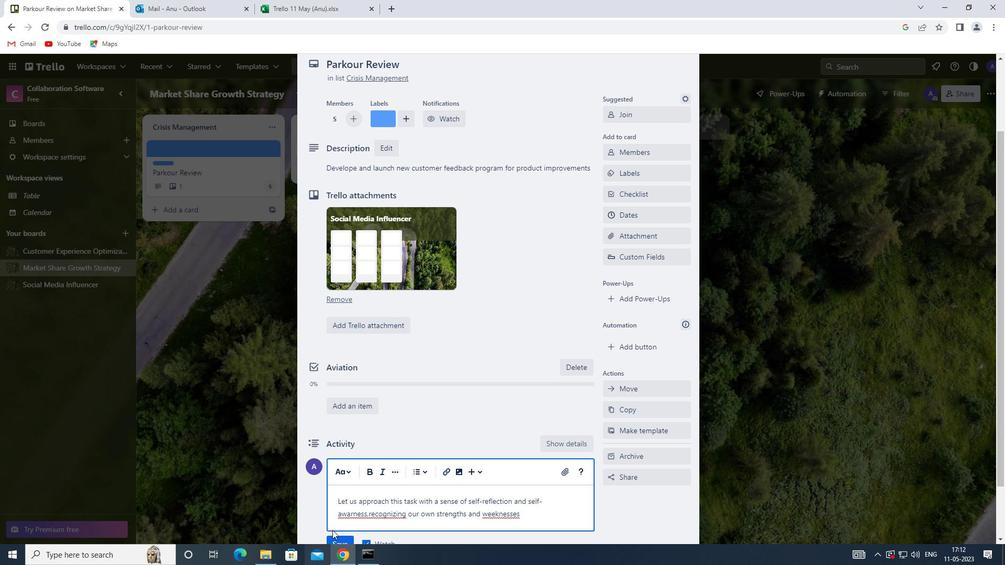 
Action: Mouse scrolled (337, 523) with delta (0, 0)
Screenshot: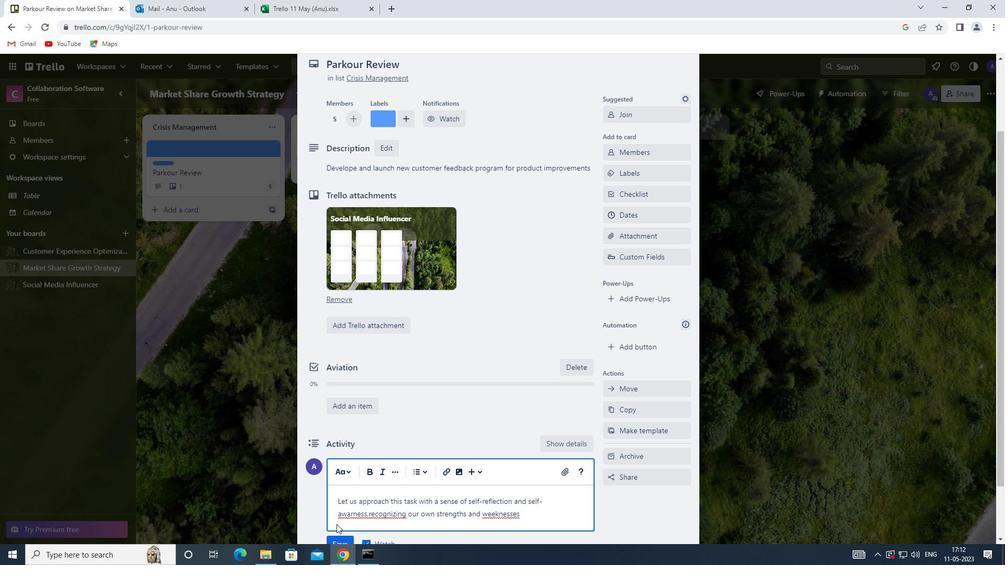
Action: Mouse moved to (340, 477)
Screenshot: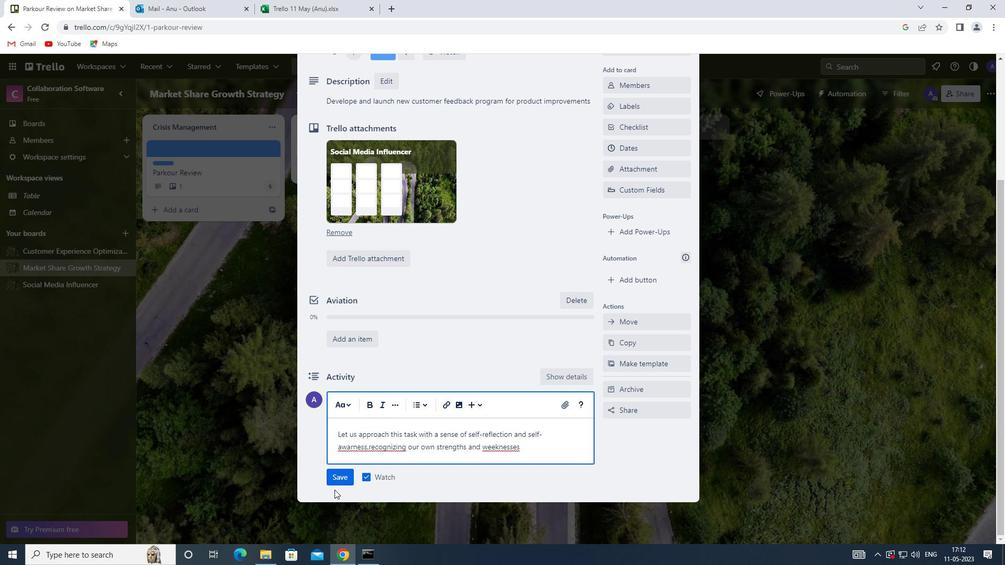
Action: Mouse pressed left at (340, 477)
Screenshot: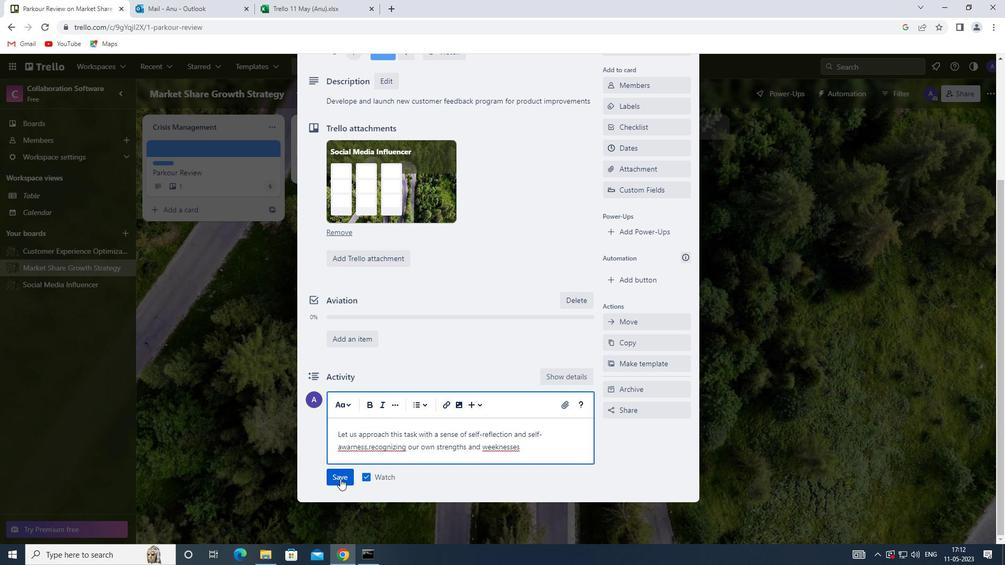 
Action: Mouse moved to (653, 152)
Screenshot: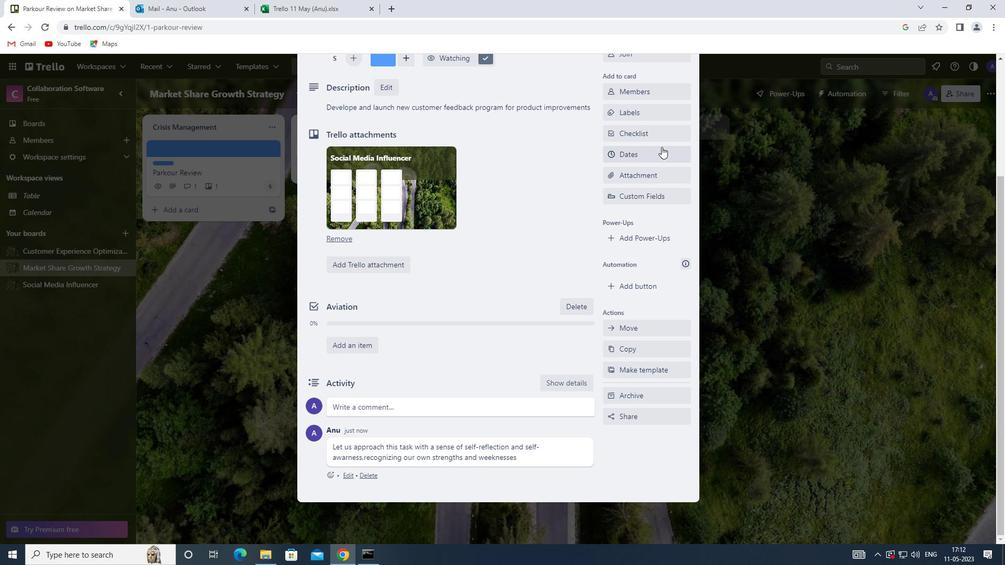 
Action: Mouse pressed left at (653, 152)
Screenshot: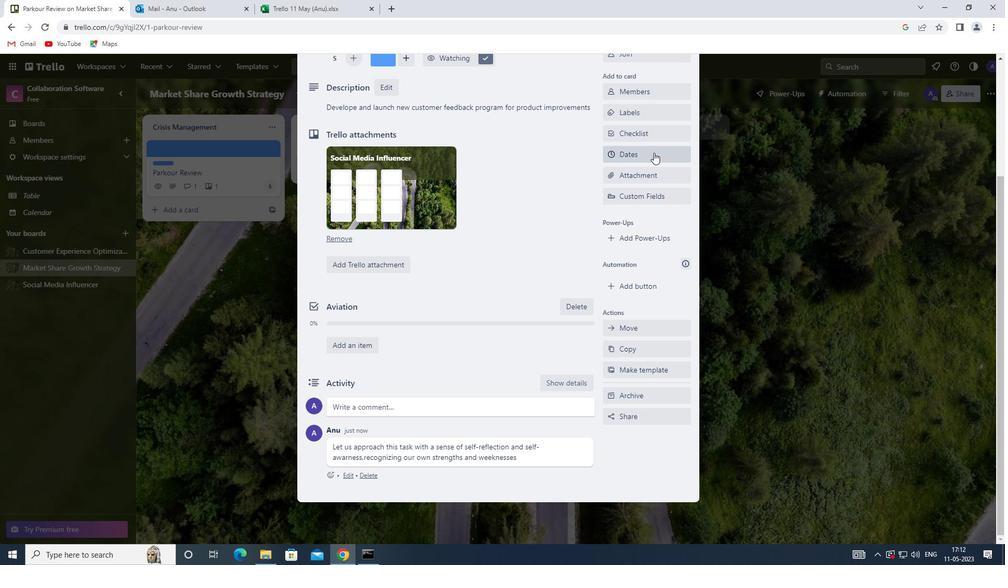 
Action: Mouse moved to (611, 368)
Screenshot: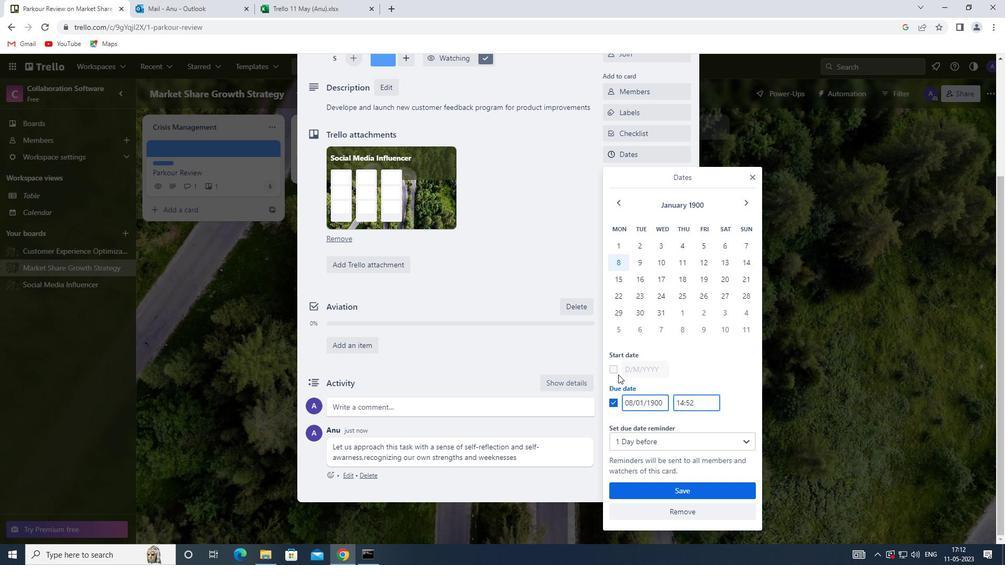 
Action: Mouse pressed left at (611, 368)
Screenshot: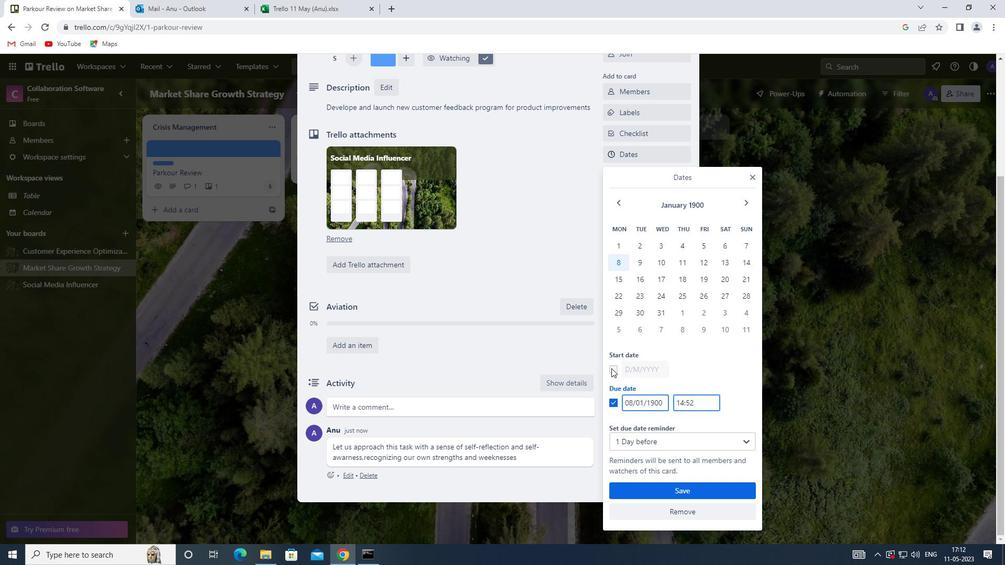 
Action: Mouse moved to (640, 246)
Screenshot: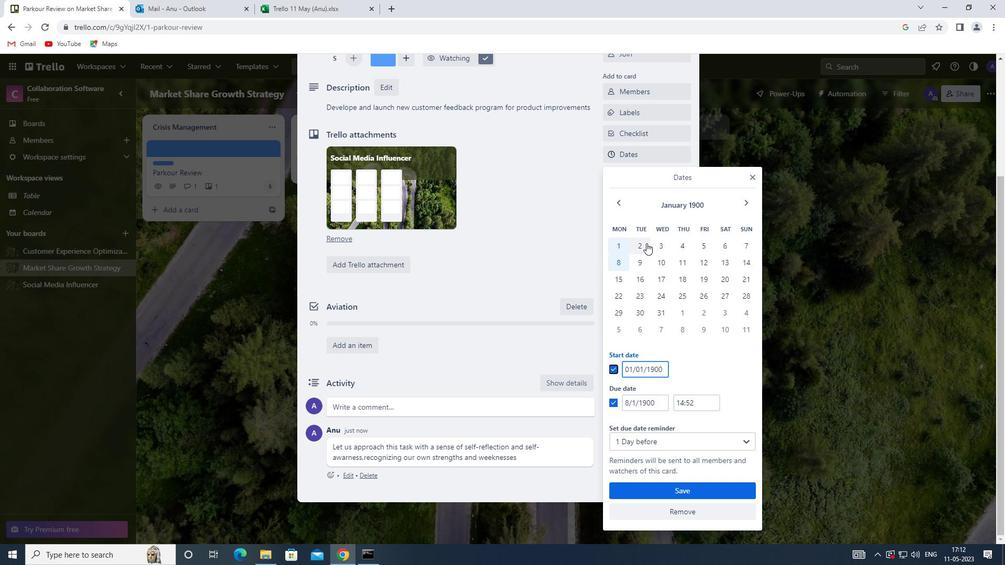 
Action: Mouse pressed left at (640, 246)
Screenshot: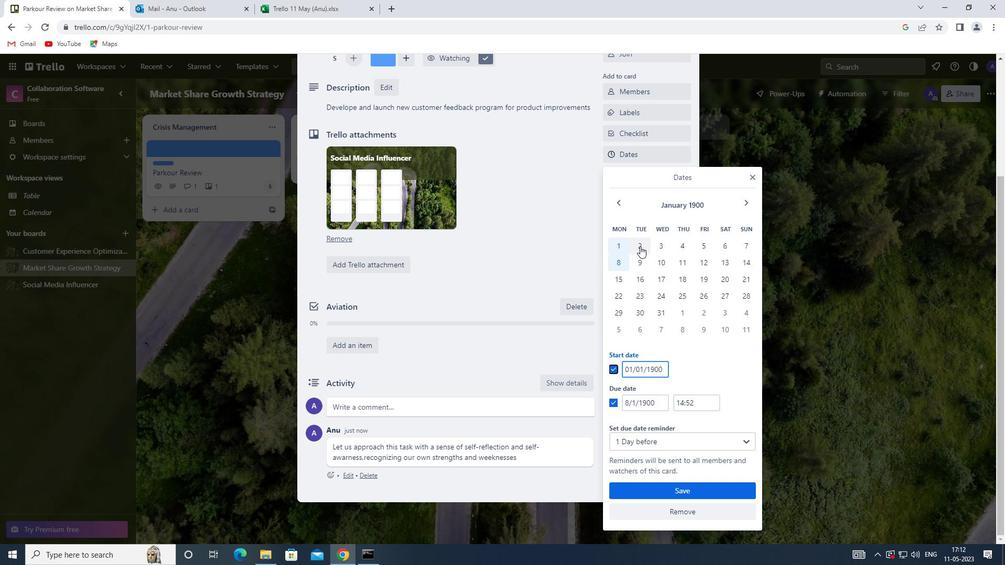 
Action: Mouse moved to (640, 266)
Screenshot: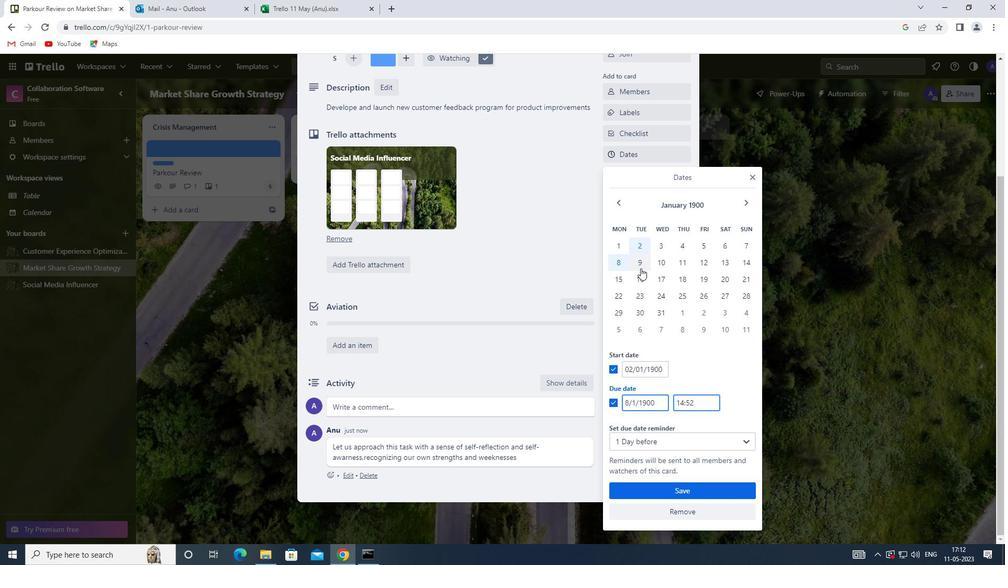 
Action: Mouse pressed left at (640, 266)
Screenshot: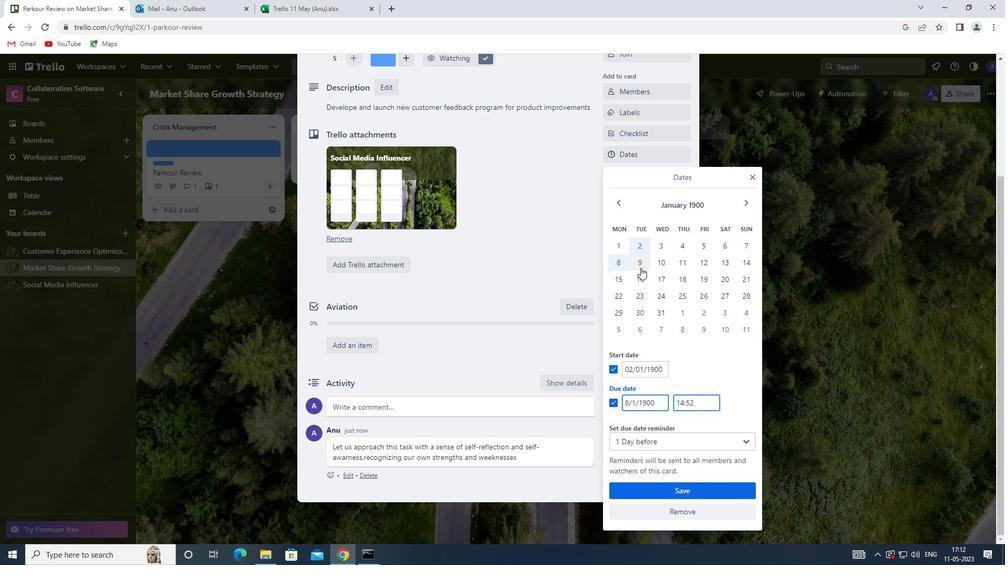 
Action: Mouse moved to (675, 489)
Screenshot: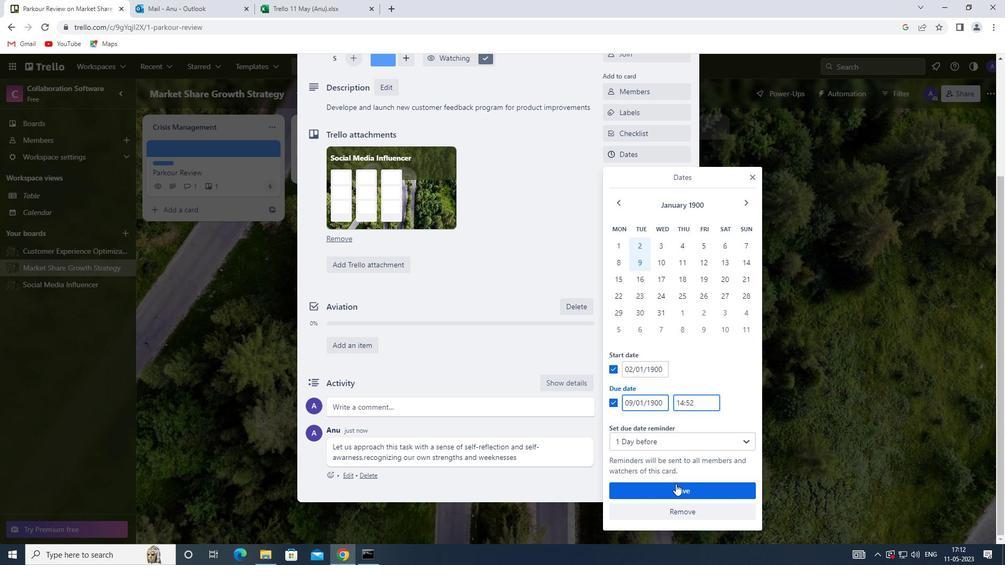 
Action: Mouse pressed left at (675, 489)
Screenshot: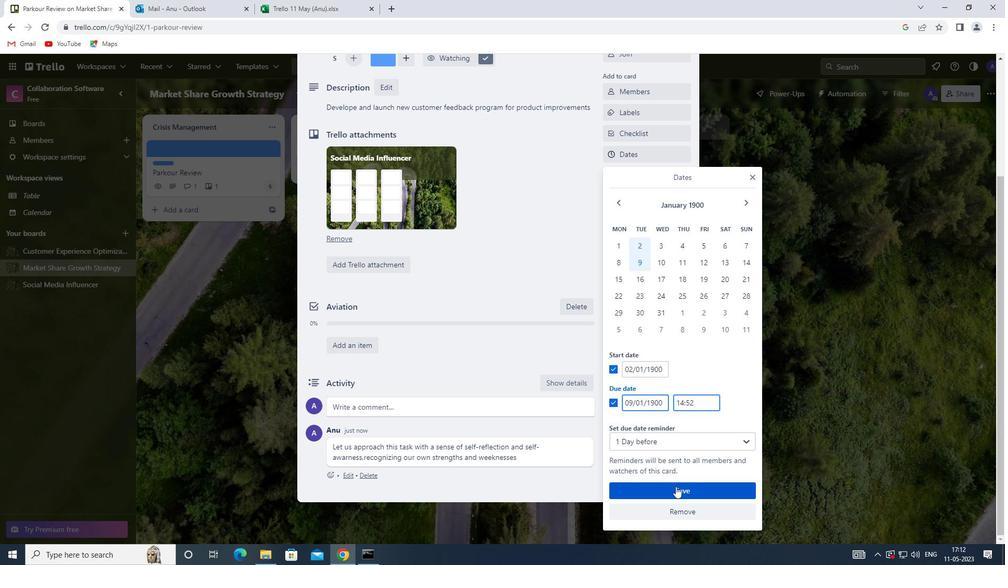
Action: Mouse moved to (737, 329)
Screenshot: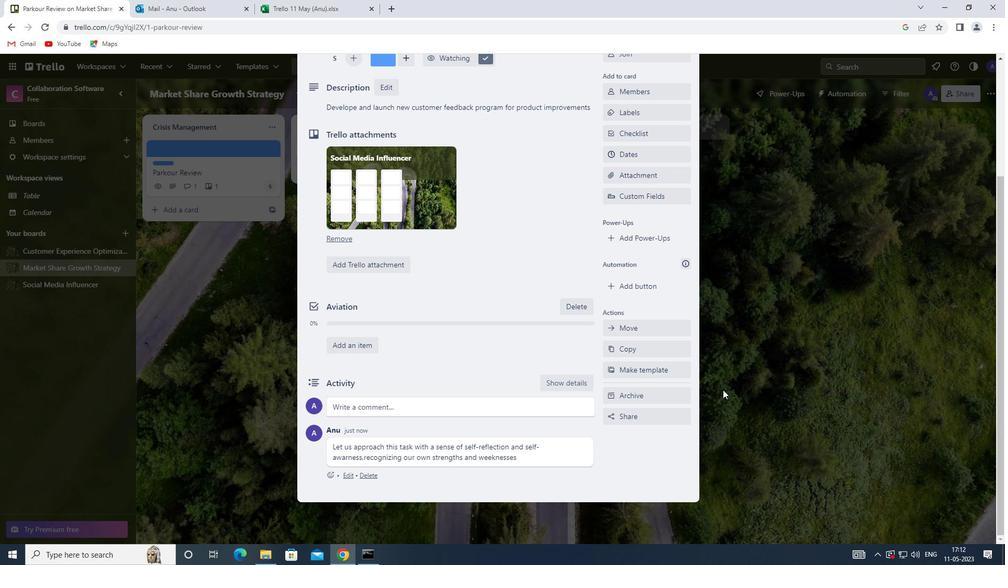 
Action: Mouse pressed left at (737, 329)
Screenshot: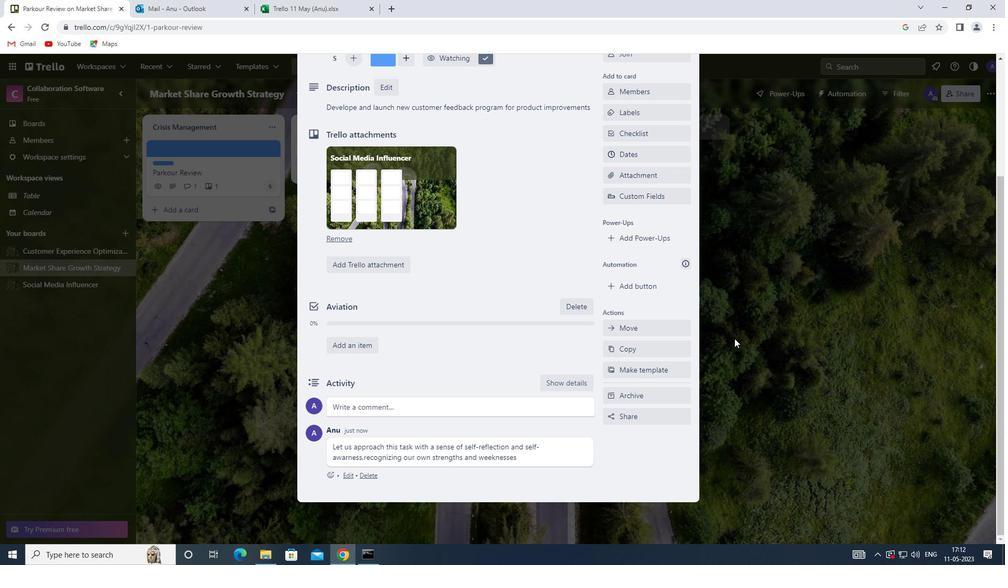 
Action: Mouse moved to (737, 329)
Screenshot: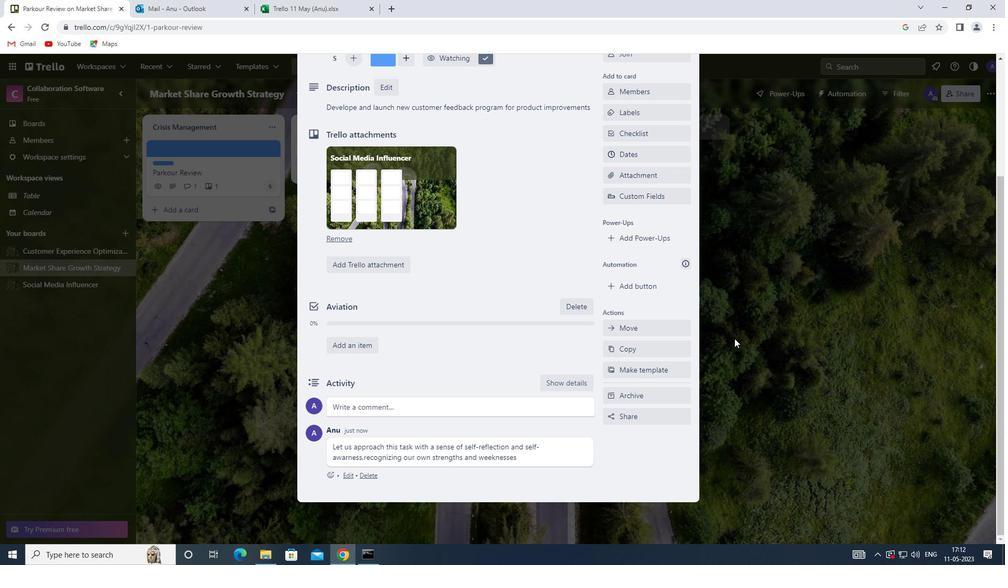
